 Task: Look for space in Montcada i Reixac, Spain from 2nd September, 2023 to 5th September, 2023 for 1 adult in price range Rs.5000 to Rs.10000. Place can be private room with 1  bedroom having 1 bed and 1 bathroom. Property type can be house, flat, guest house, hotel. Amenities needed are: washing machine. Booking option can be shelf check-in. Required host language is English.
Action: Mouse moved to (315, 383)
Screenshot: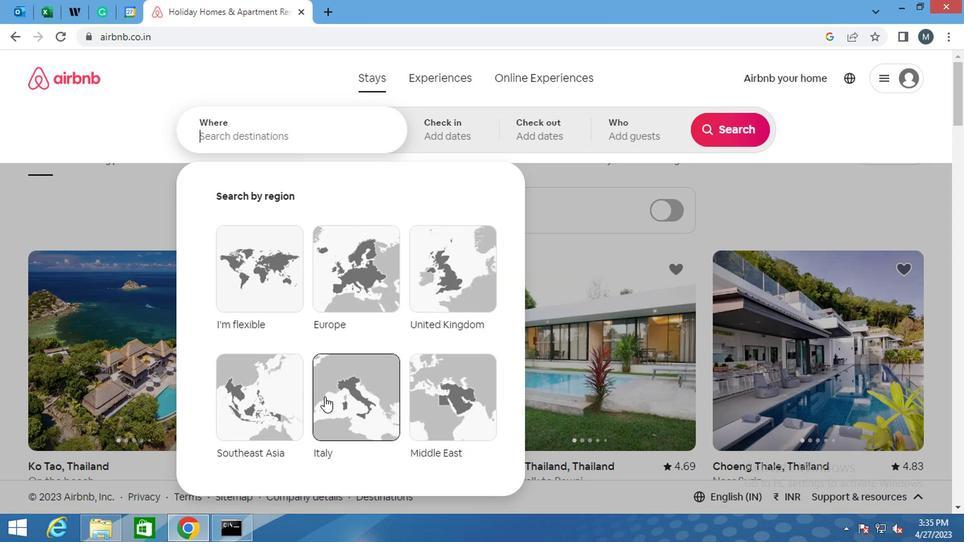 
Action: Key pressed <Key.shift>MONTCADA<Key.space><Key.shift>I<Key.space><Key.shift><Key.shift><Key.shift>REIXAC,<Key.space><Key.shift>SPAI
Screenshot: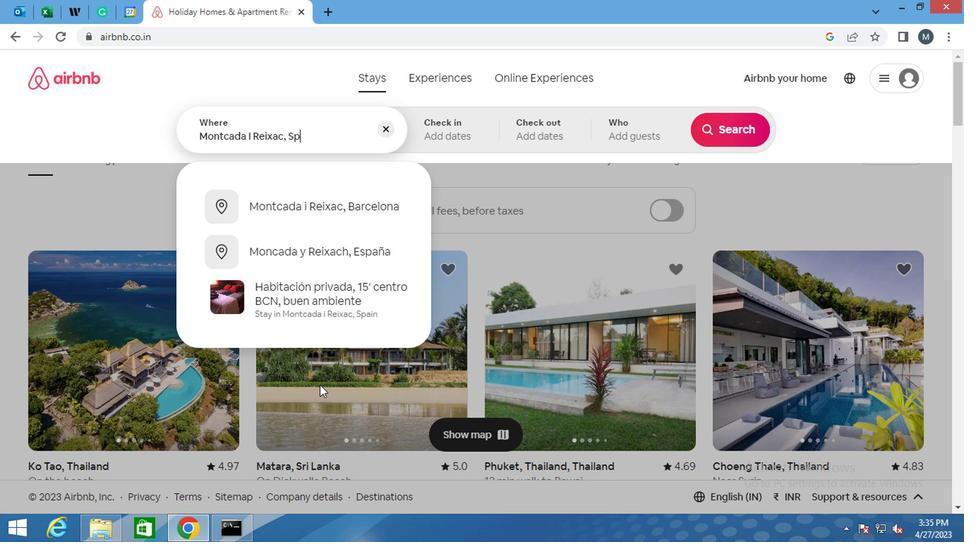 
Action: Mouse moved to (313, 218)
Screenshot: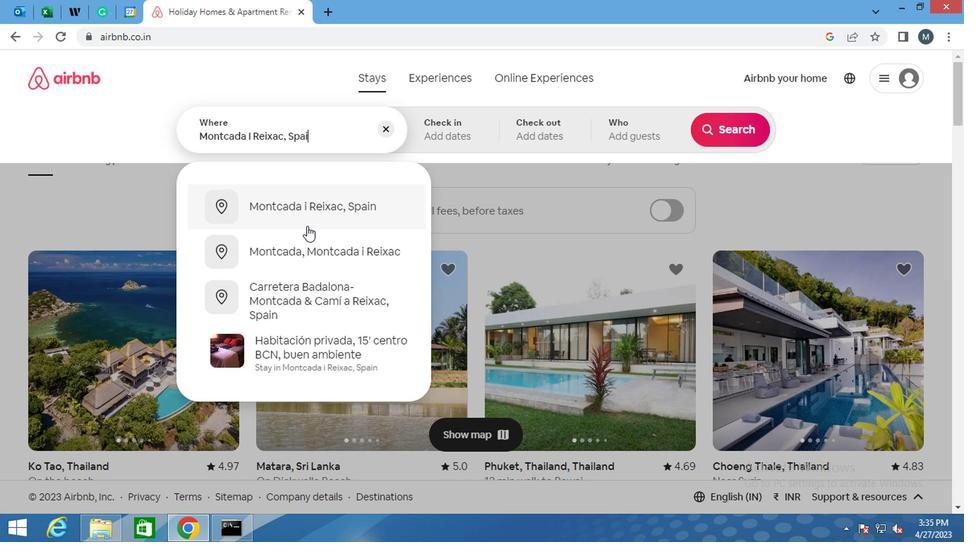 
Action: Mouse pressed left at (313, 218)
Screenshot: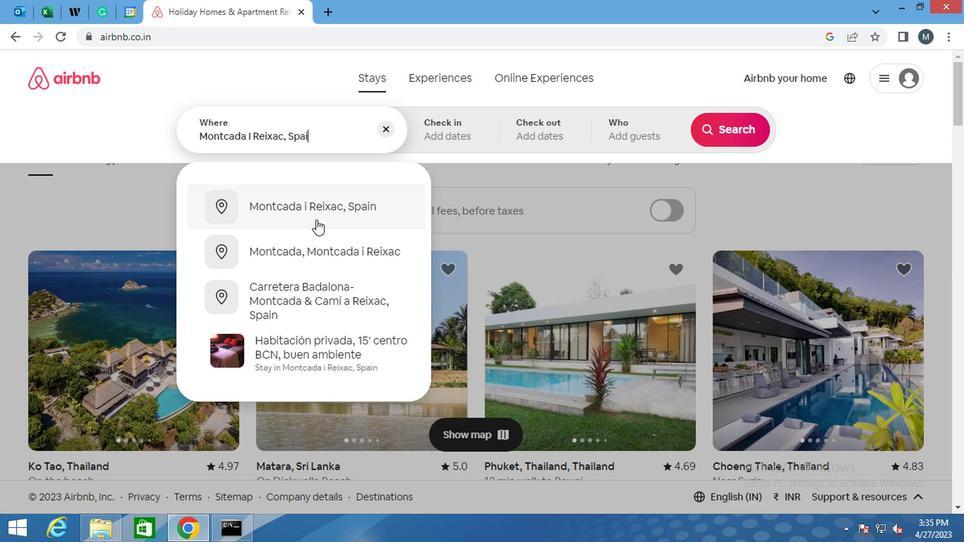 
Action: Mouse moved to (713, 241)
Screenshot: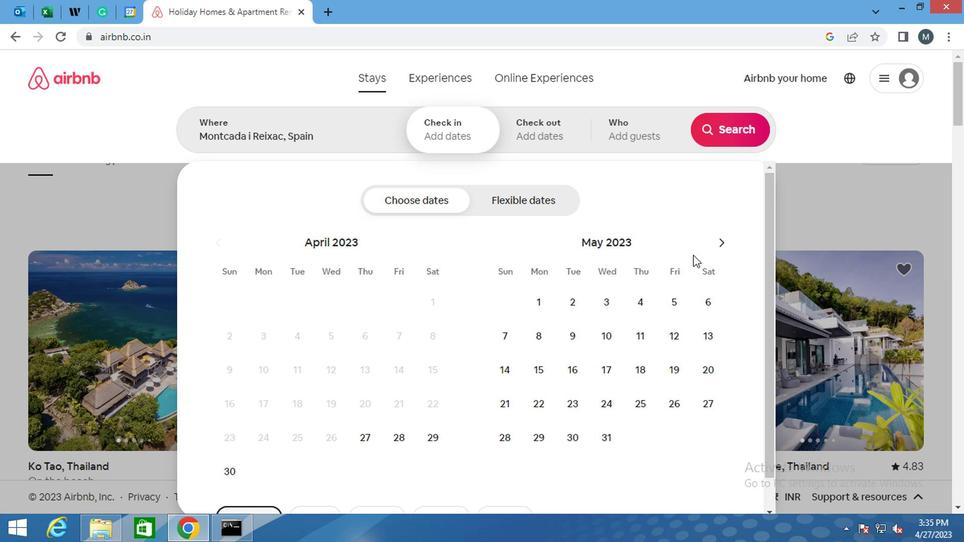 
Action: Mouse pressed left at (713, 241)
Screenshot: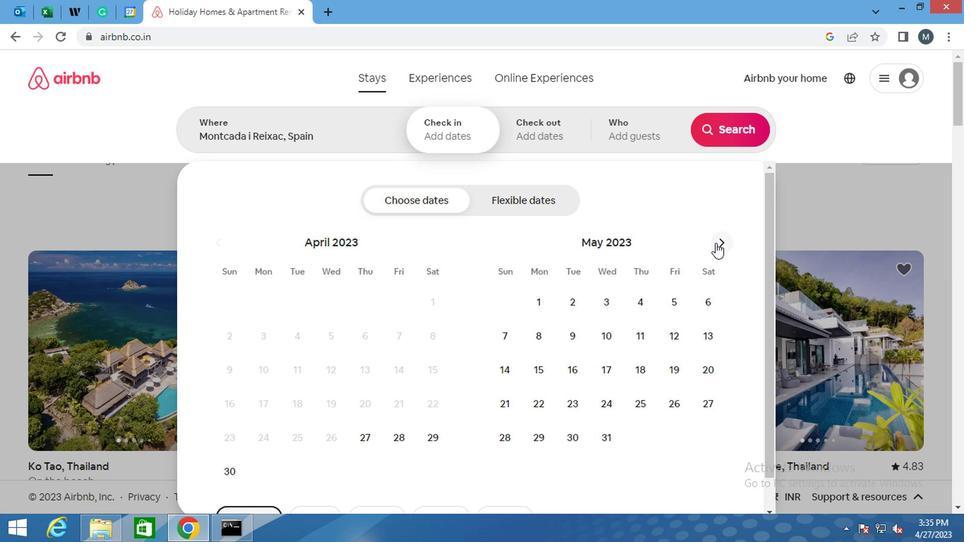 
Action: Mouse pressed left at (713, 241)
Screenshot: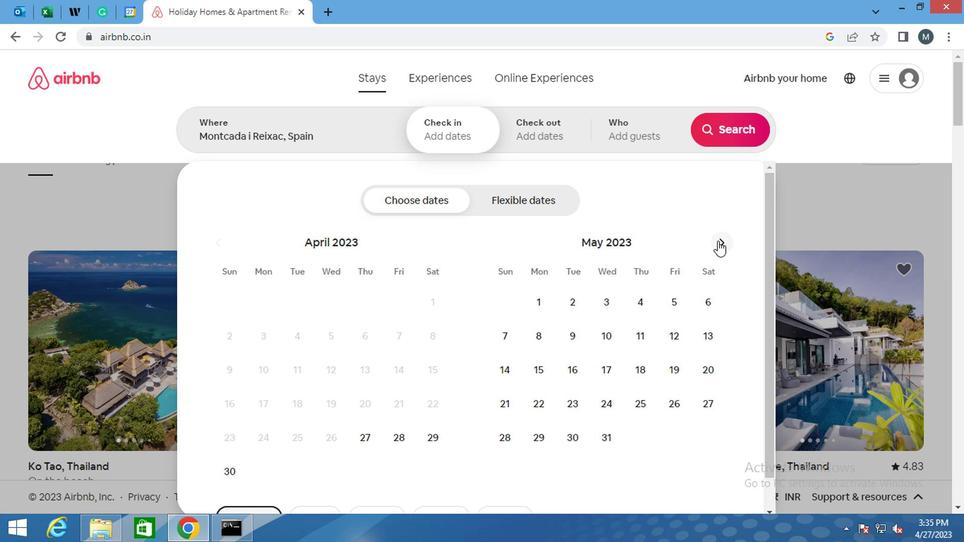 
Action: Mouse pressed left at (713, 241)
Screenshot: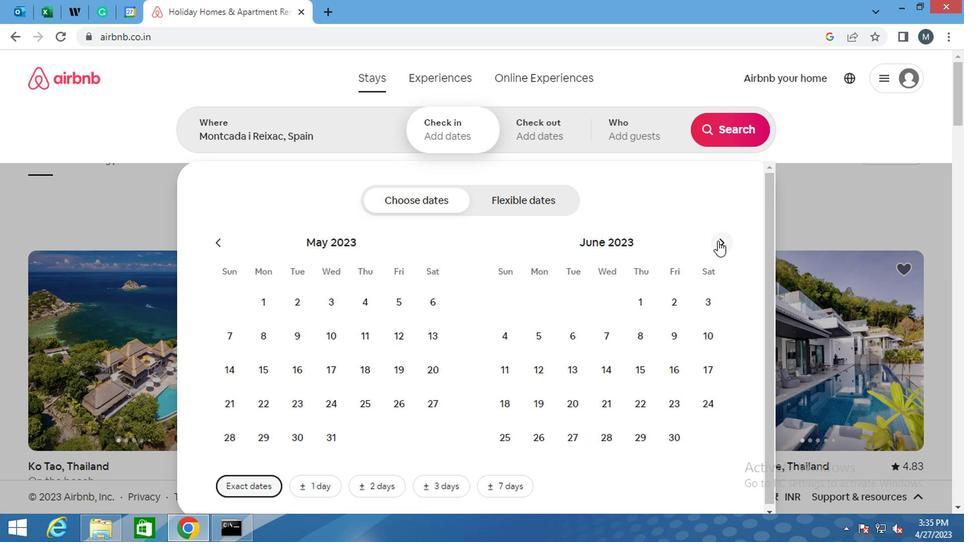 
Action: Mouse pressed left at (713, 241)
Screenshot: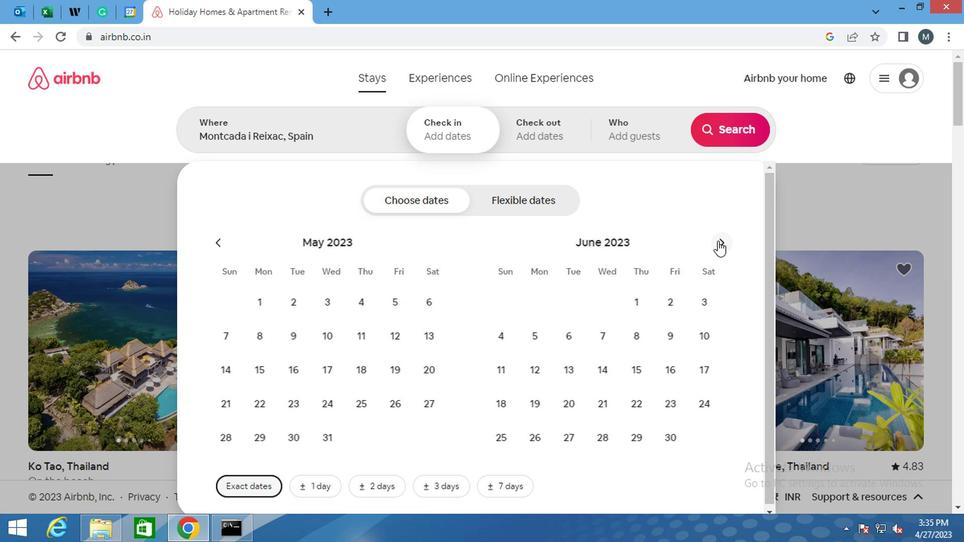 
Action: Mouse pressed left at (713, 241)
Screenshot: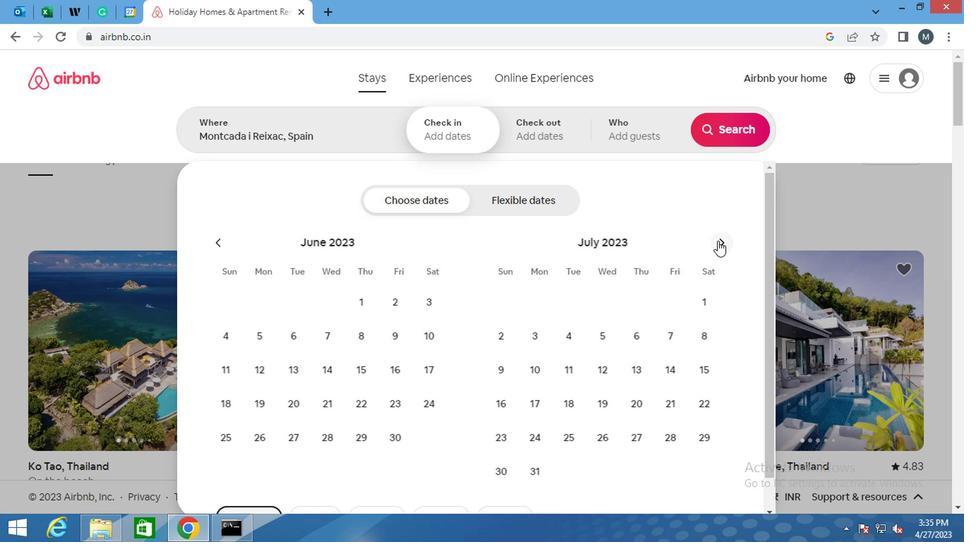 
Action: Mouse moved to (695, 299)
Screenshot: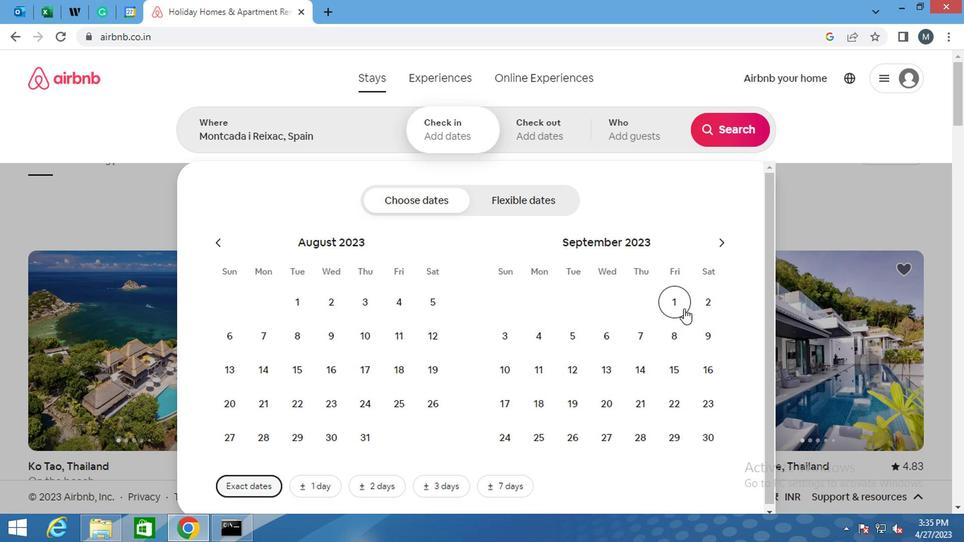 
Action: Mouse pressed left at (695, 299)
Screenshot: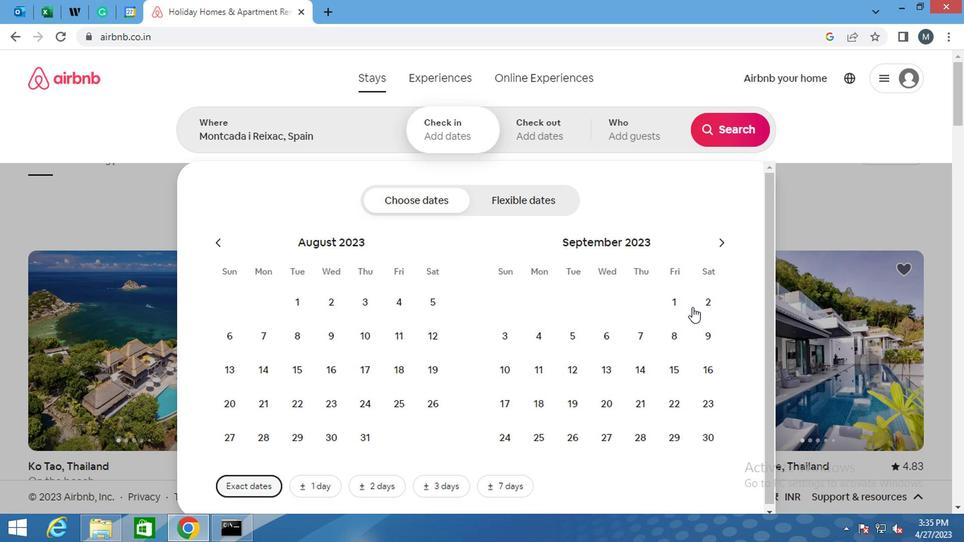 
Action: Mouse moved to (566, 334)
Screenshot: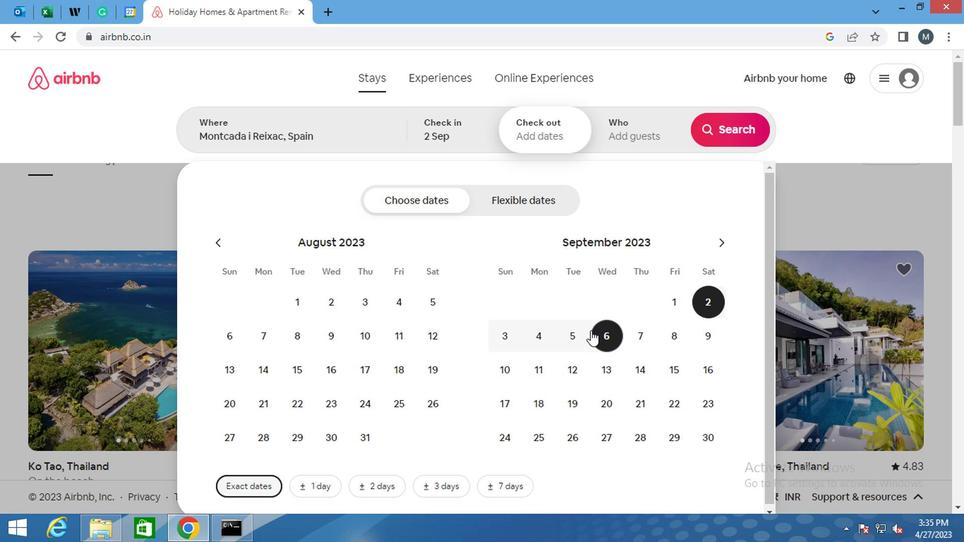 
Action: Mouse pressed left at (566, 334)
Screenshot: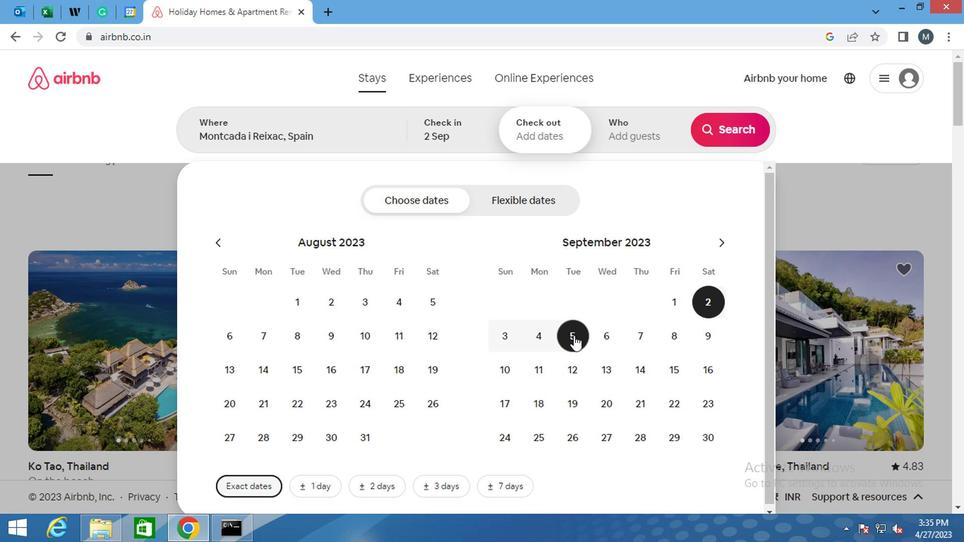 
Action: Mouse moved to (634, 137)
Screenshot: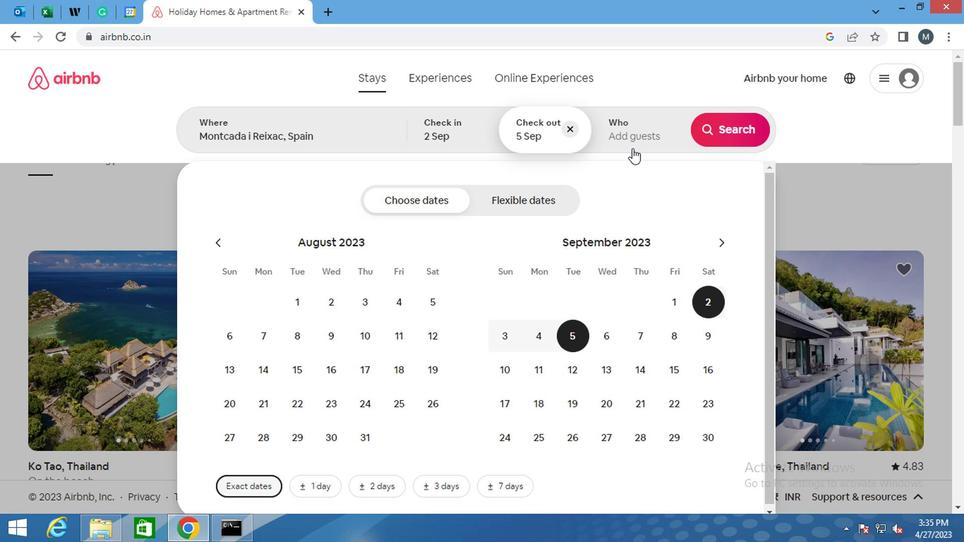 
Action: Mouse pressed left at (634, 137)
Screenshot: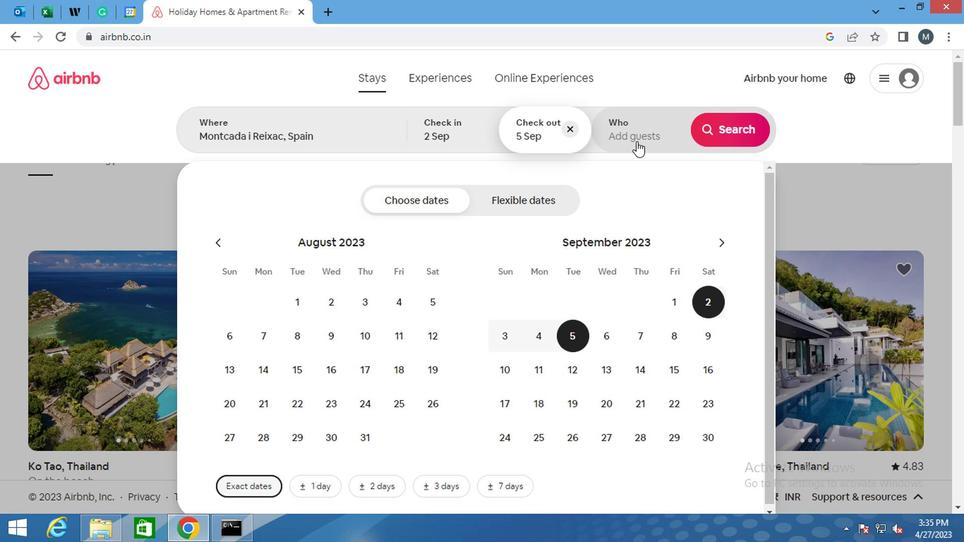 
Action: Mouse moved to (728, 208)
Screenshot: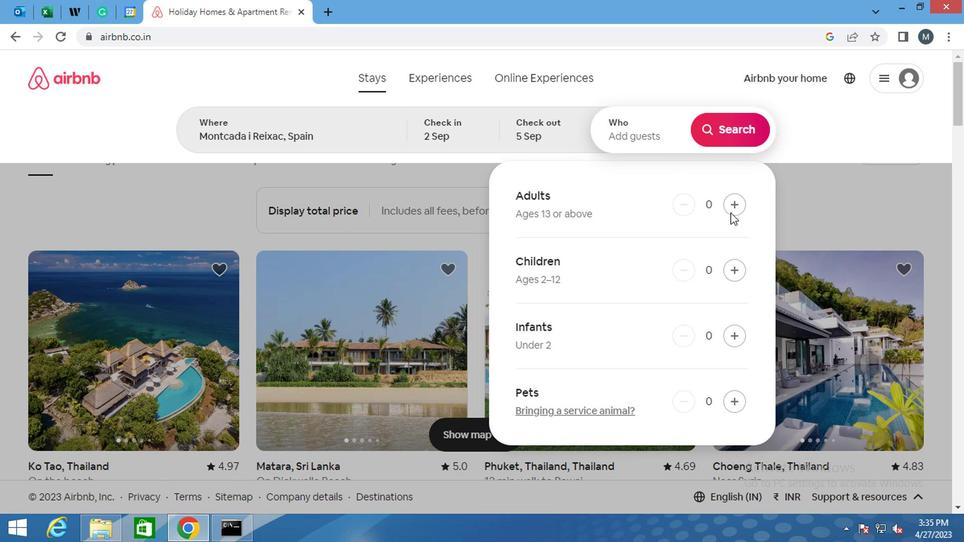 
Action: Mouse pressed left at (728, 208)
Screenshot: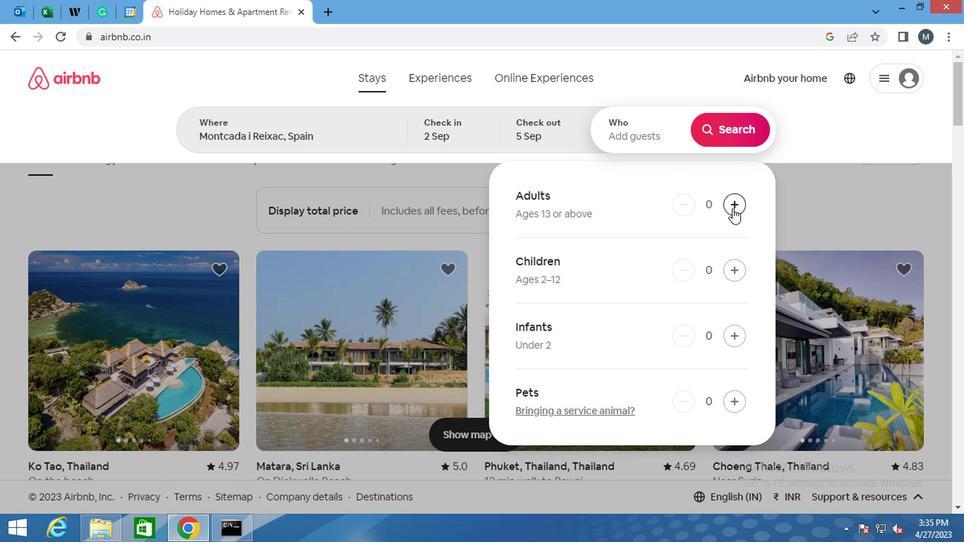 
Action: Mouse moved to (724, 128)
Screenshot: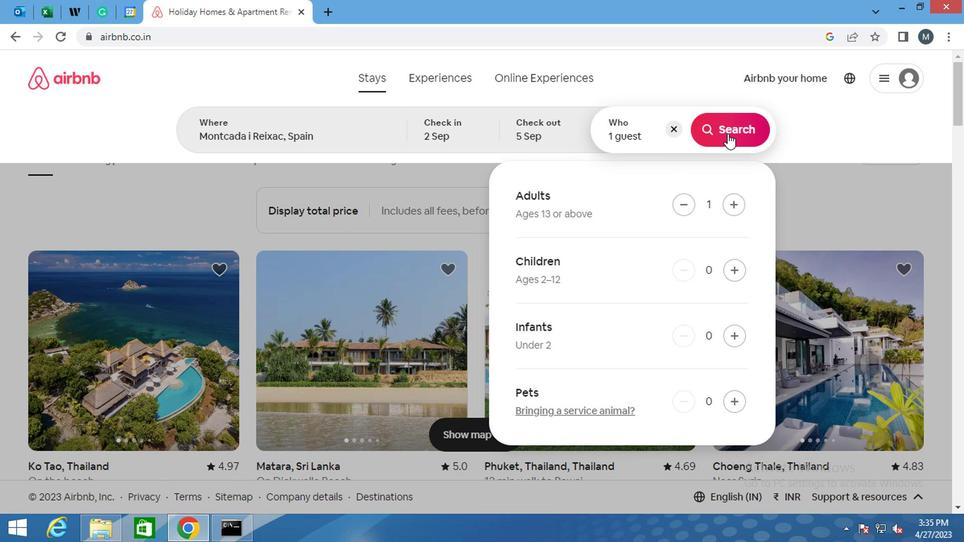 
Action: Mouse pressed left at (724, 128)
Screenshot: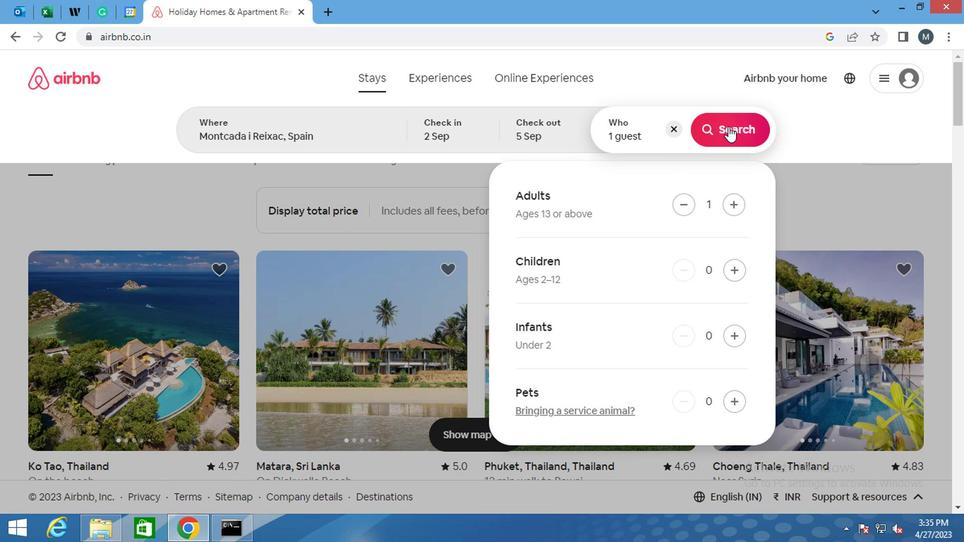 
Action: Mouse moved to (908, 127)
Screenshot: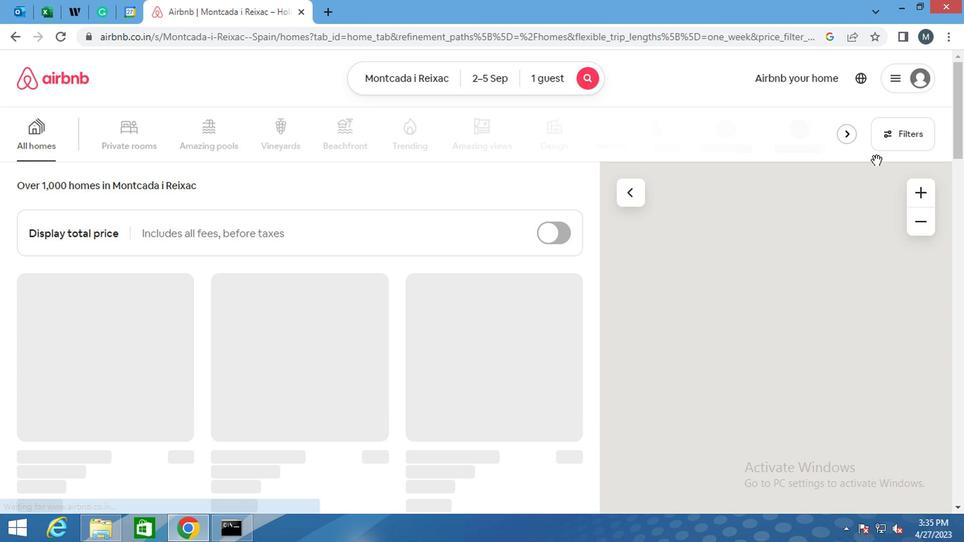 
Action: Mouse pressed left at (908, 127)
Screenshot: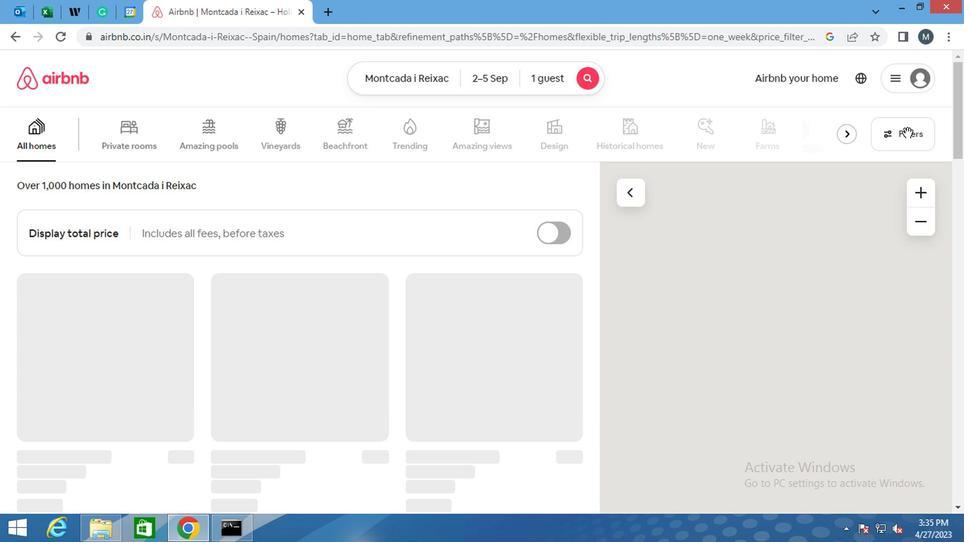 
Action: Mouse moved to (335, 316)
Screenshot: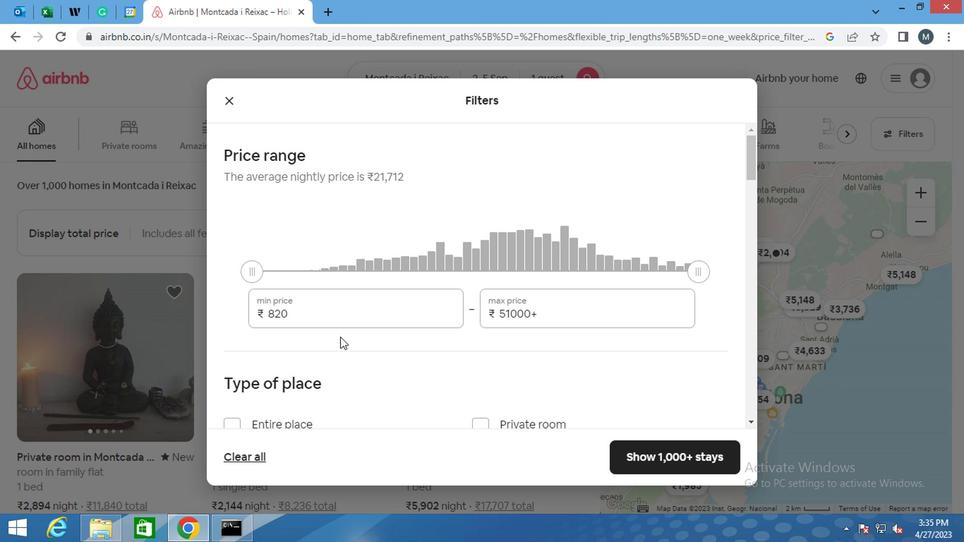 
Action: Mouse pressed left at (335, 316)
Screenshot: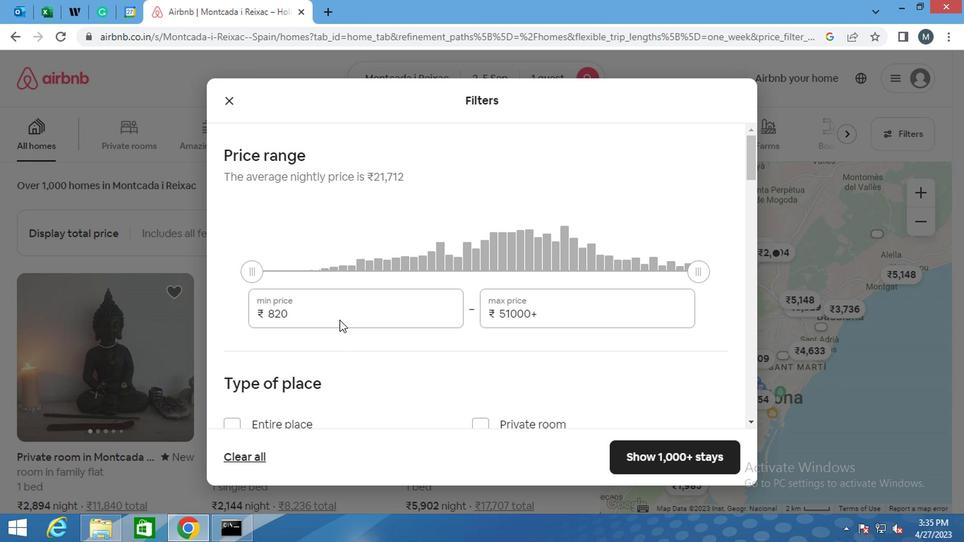 
Action: Mouse moved to (256, 315)
Screenshot: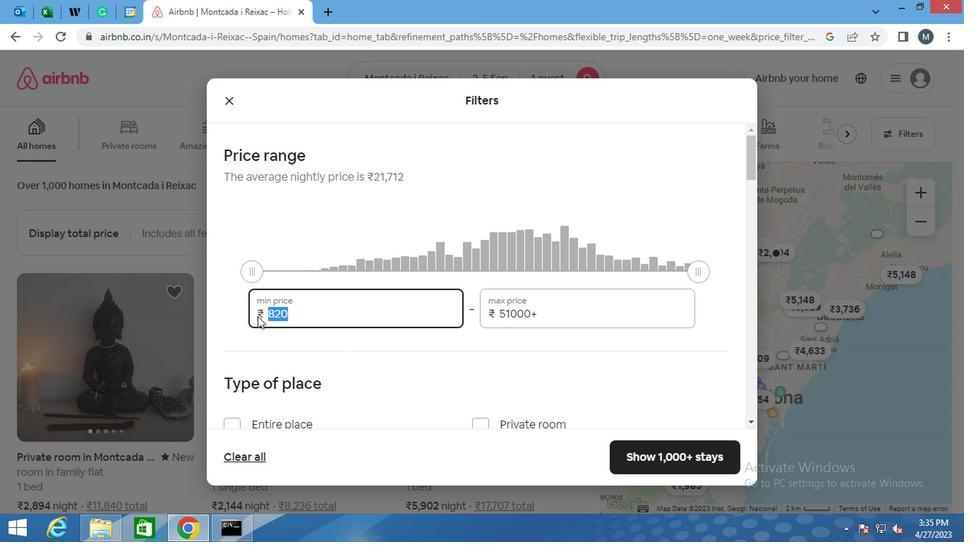 
Action: Key pressed 5000
Screenshot: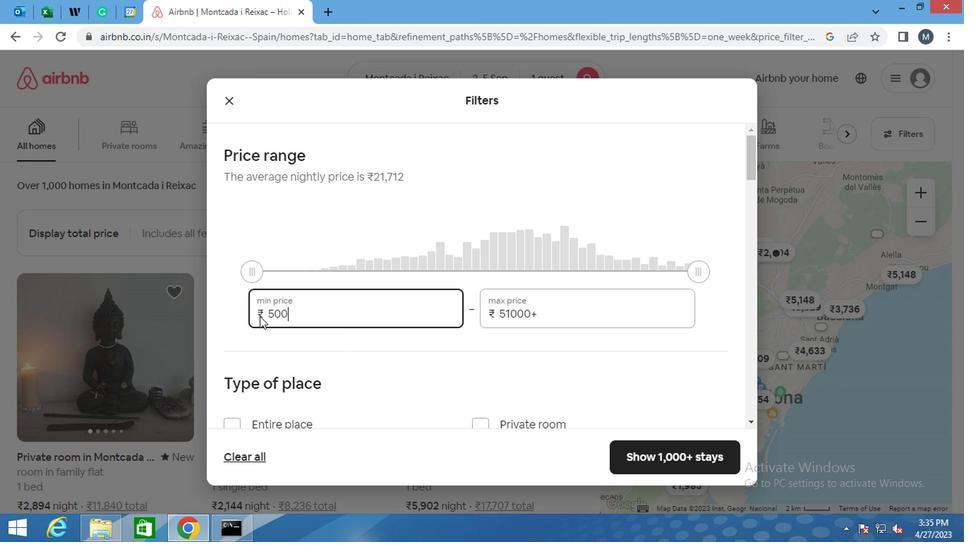 
Action: Mouse moved to (541, 312)
Screenshot: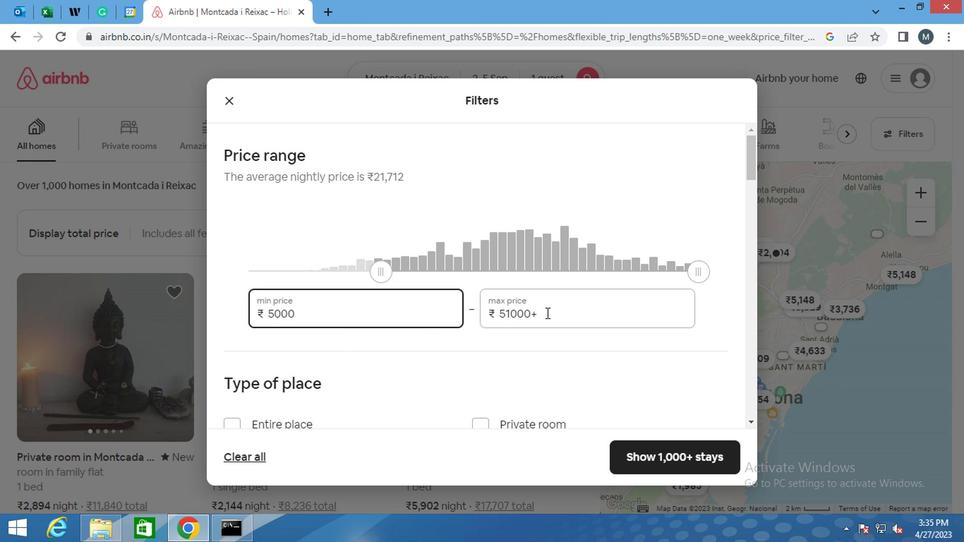 
Action: Mouse pressed left at (541, 312)
Screenshot: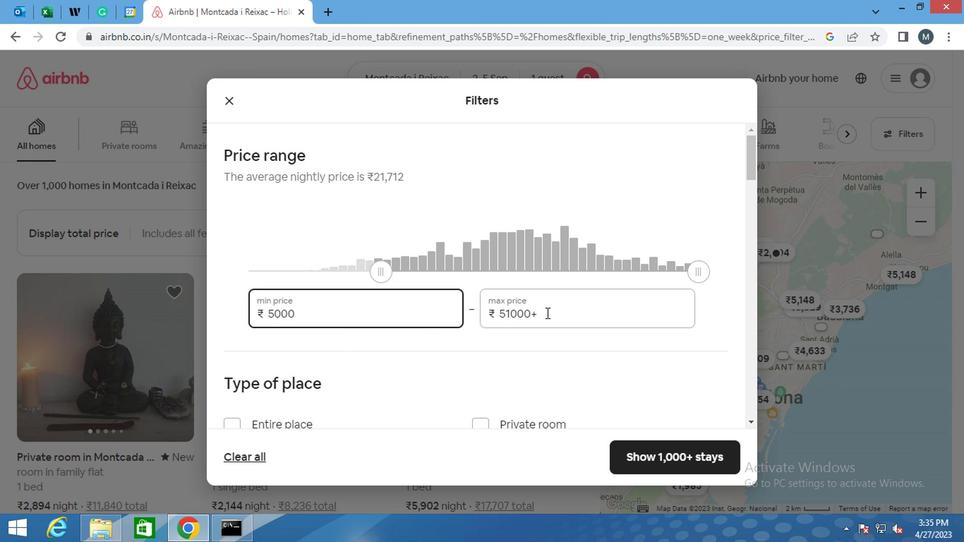 
Action: Mouse moved to (480, 312)
Screenshot: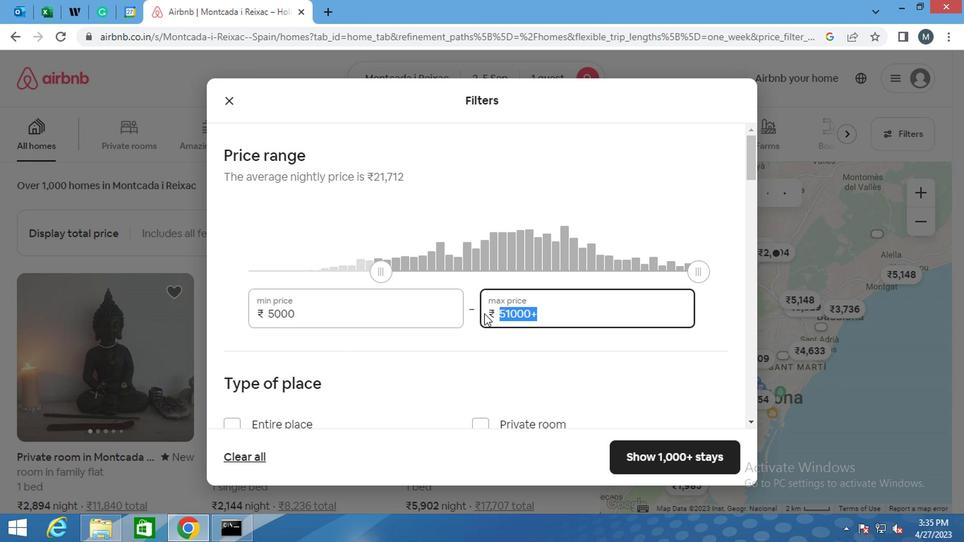 
Action: Key pressed 10000
Screenshot: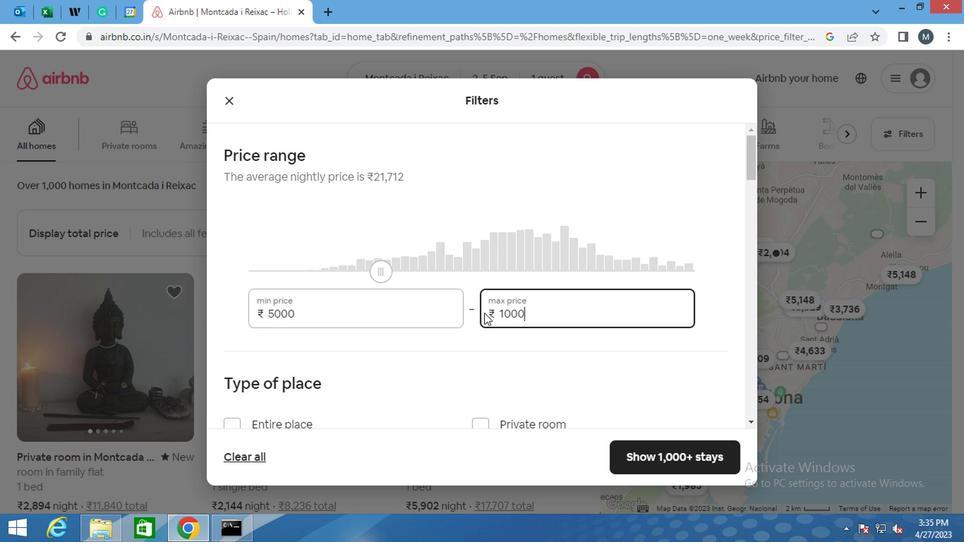 
Action: Mouse moved to (401, 310)
Screenshot: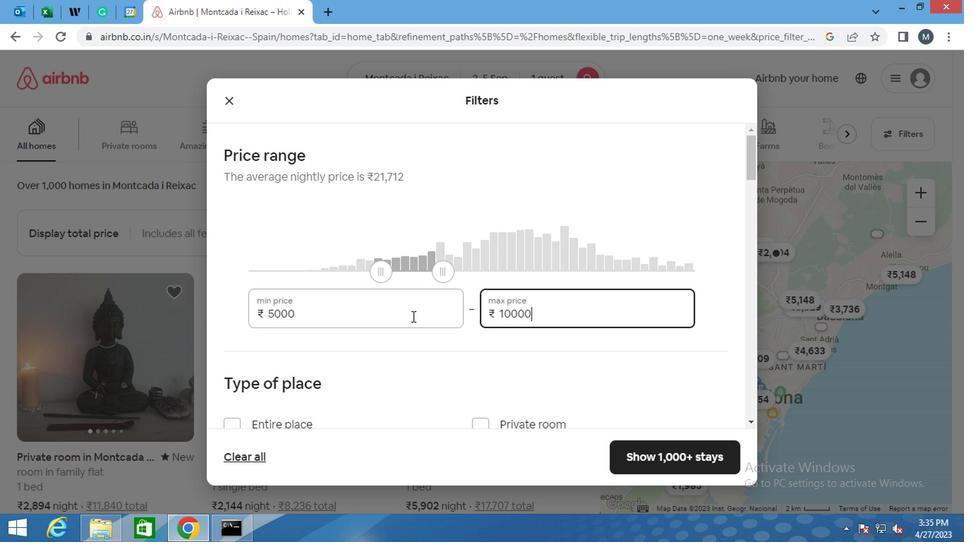 
Action: Mouse scrolled (401, 309) with delta (0, 0)
Screenshot: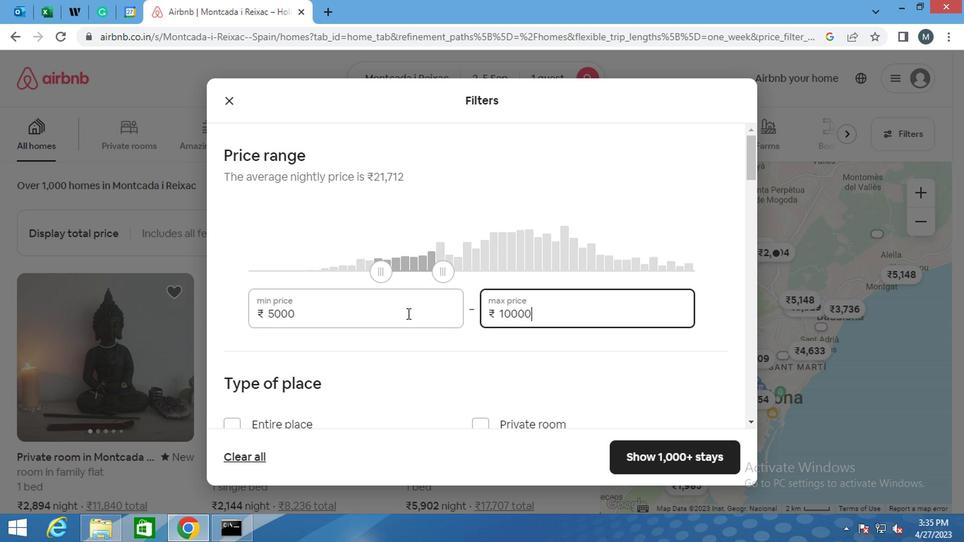 
Action: Mouse moved to (401, 309)
Screenshot: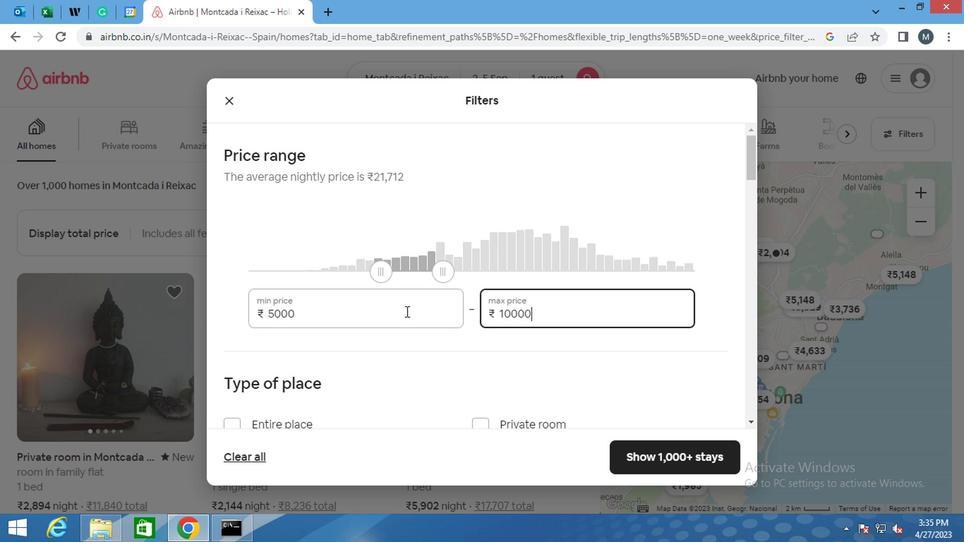 
Action: Mouse scrolled (401, 308) with delta (0, -1)
Screenshot: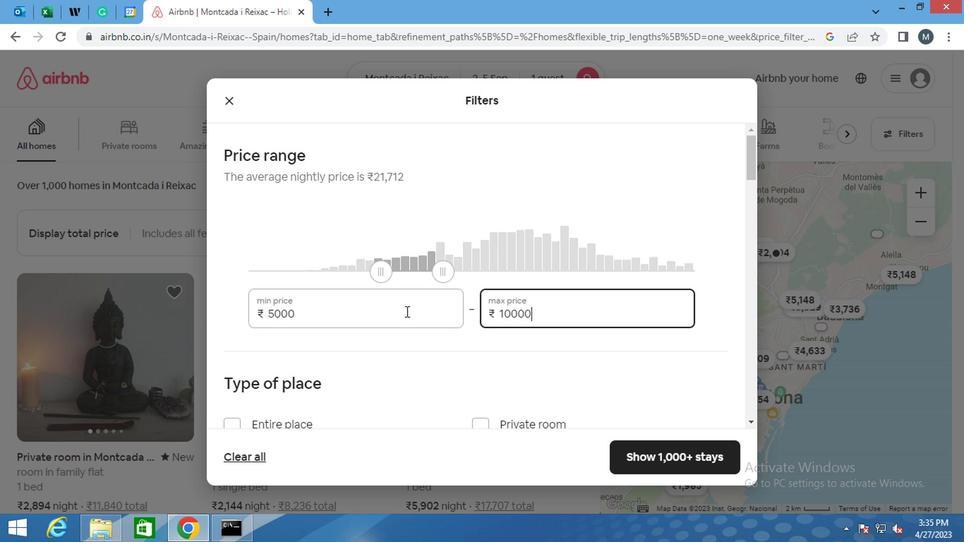 
Action: Mouse moved to (485, 284)
Screenshot: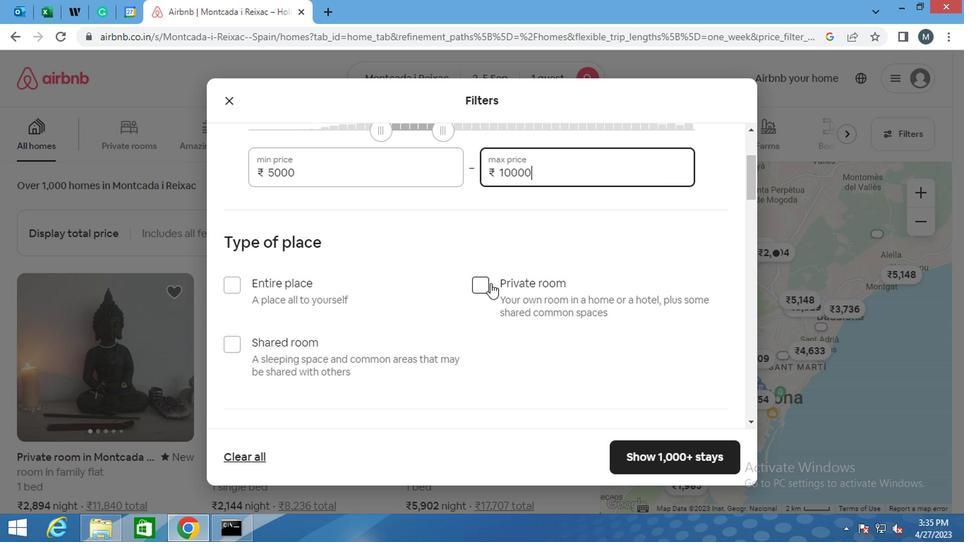 
Action: Mouse pressed left at (485, 284)
Screenshot: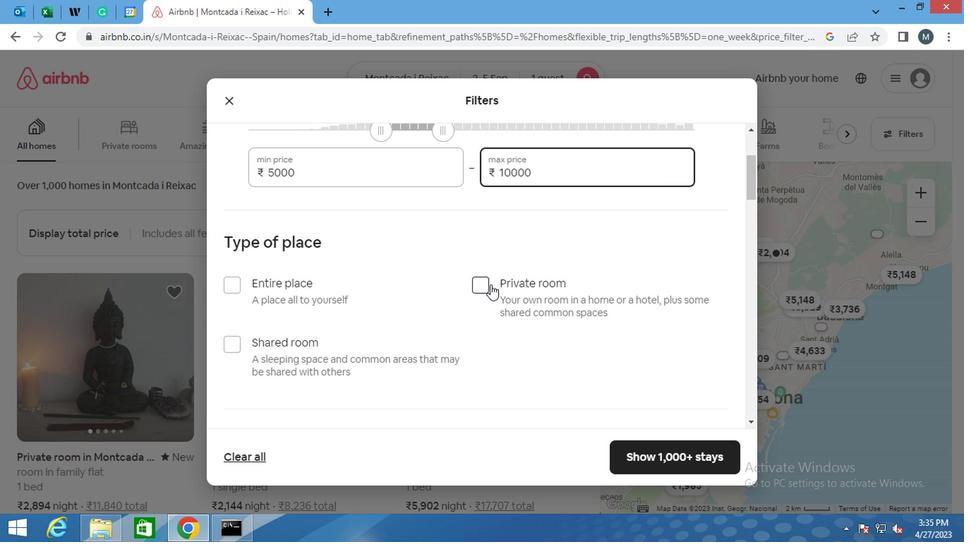 
Action: Mouse moved to (440, 271)
Screenshot: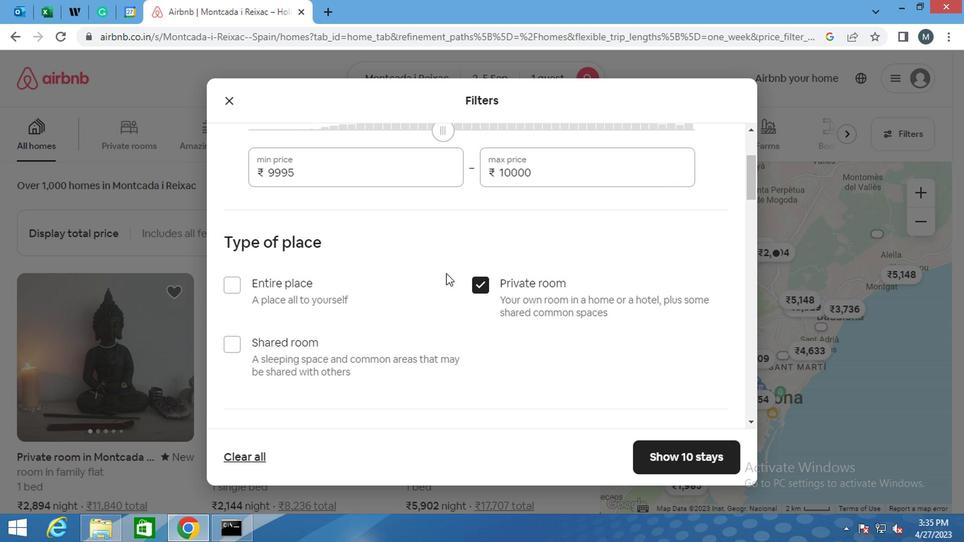 
Action: Mouse scrolled (440, 270) with delta (0, 0)
Screenshot: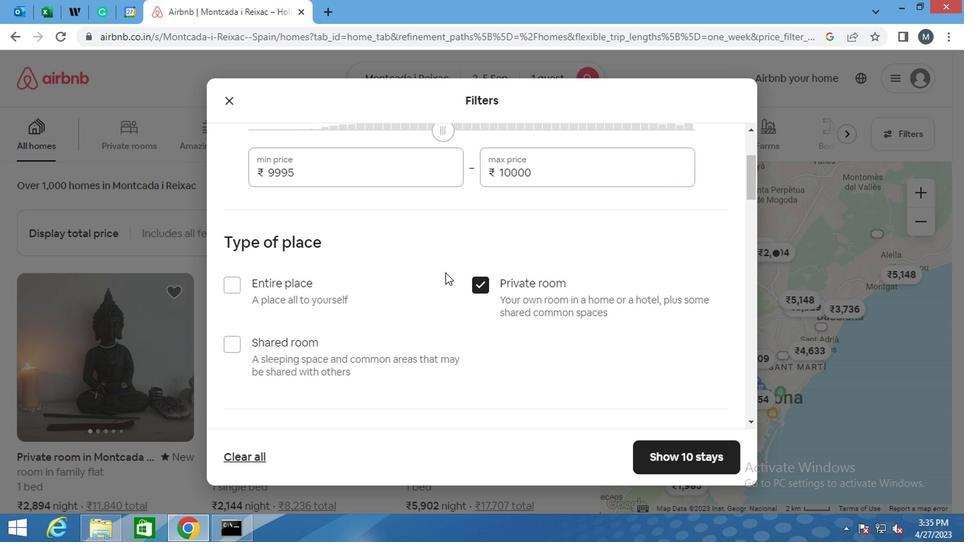 
Action: Mouse moved to (427, 276)
Screenshot: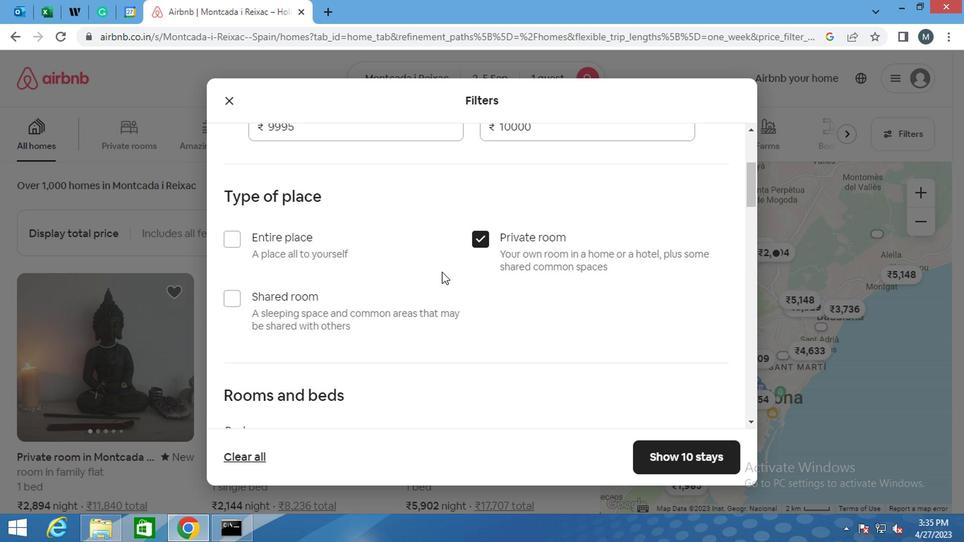
Action: Mouse scrolled (427, 275) with delta (0, 0)
Screenshot: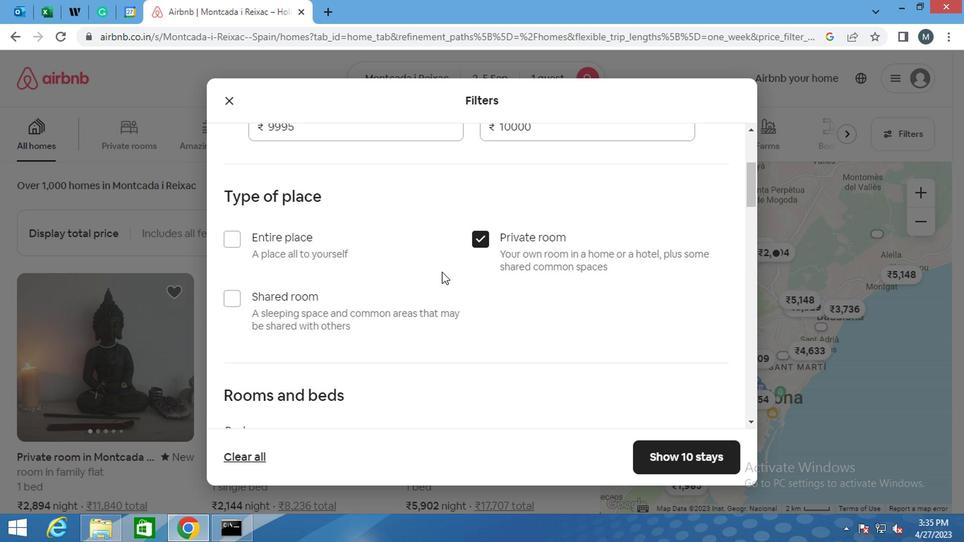 
Action: Mouse moved to (422, 277)
Screenshot: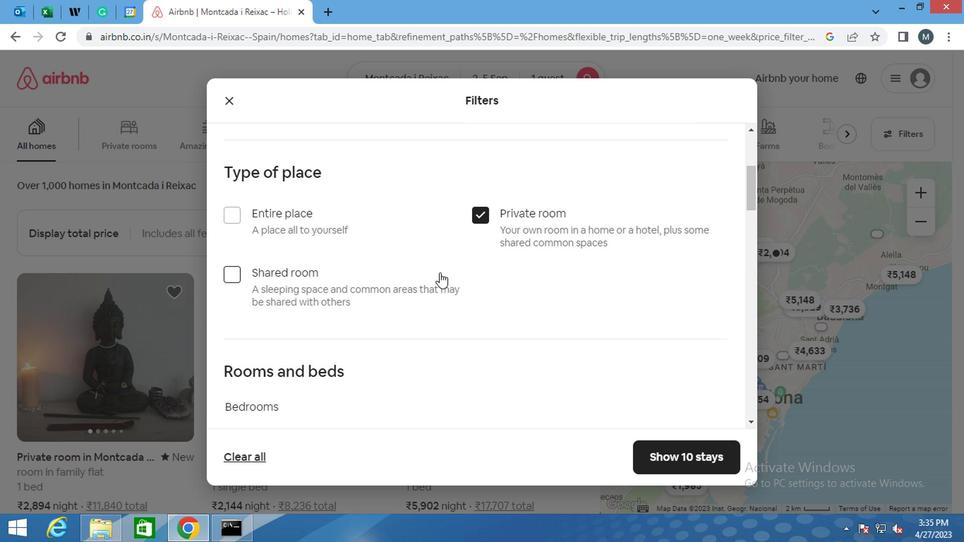 
Action: Mouse scrolled (422, 276) with delta (0, -1)
Screenshot: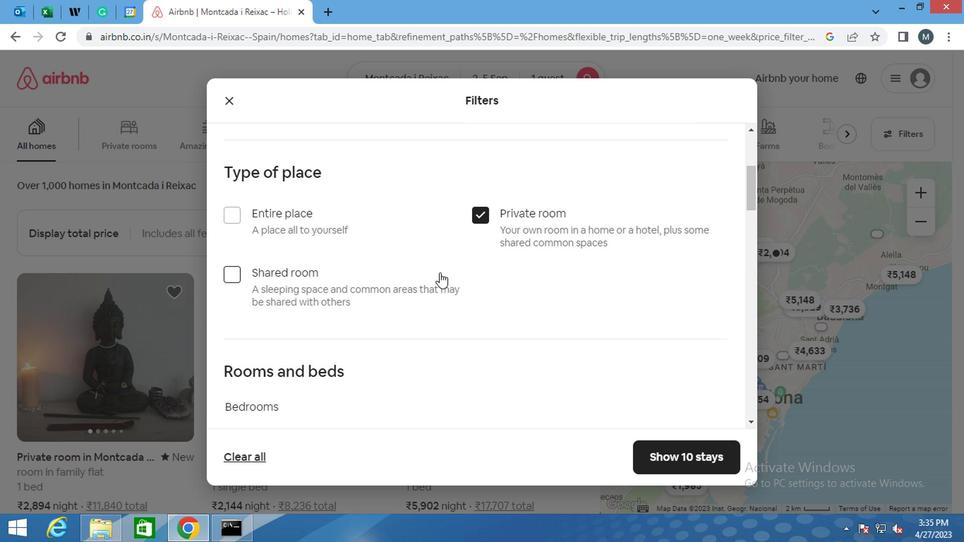 
Action: Mouse moved to (298, 312)
Screenshot: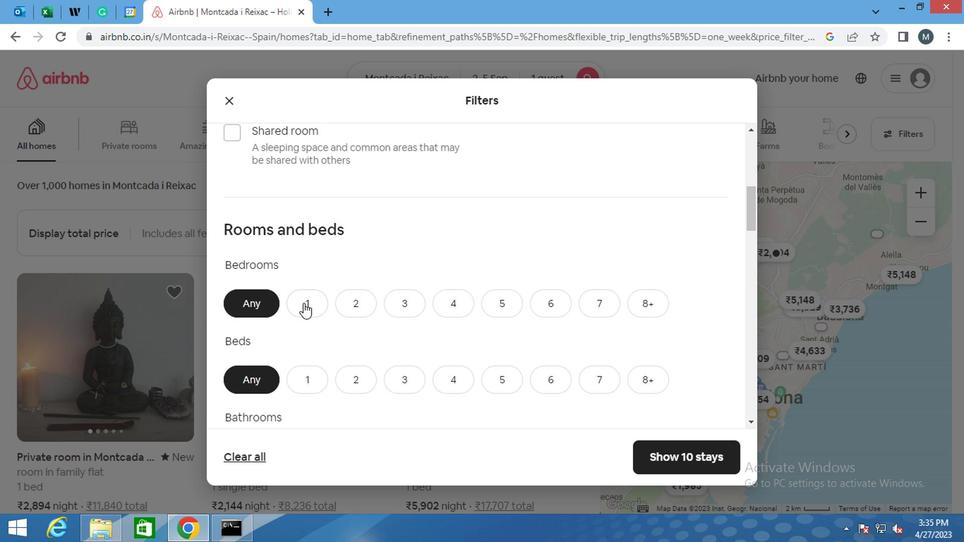 
Action: Mouse pressed left at (298, 312)
Screenshot: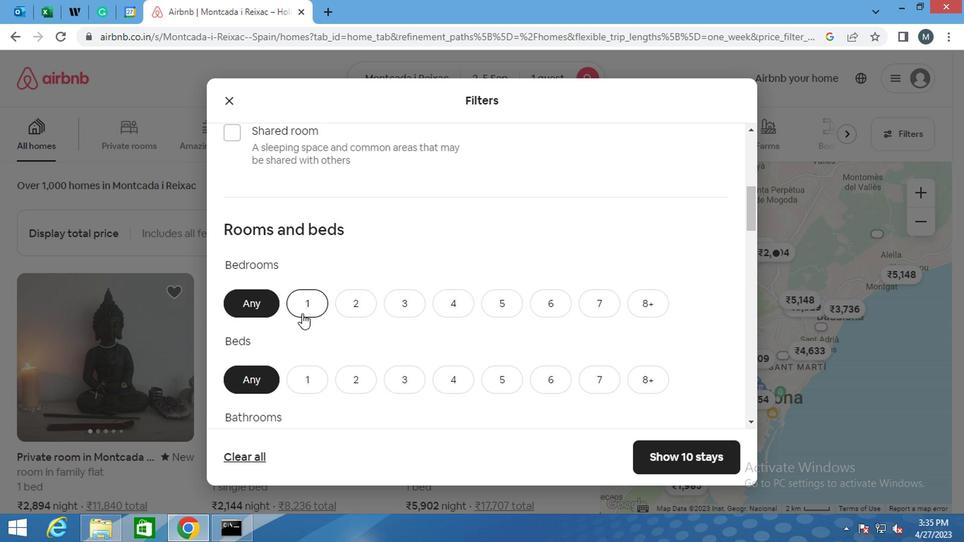 
Action: Mouse moved to (313, 375)
Screenshot: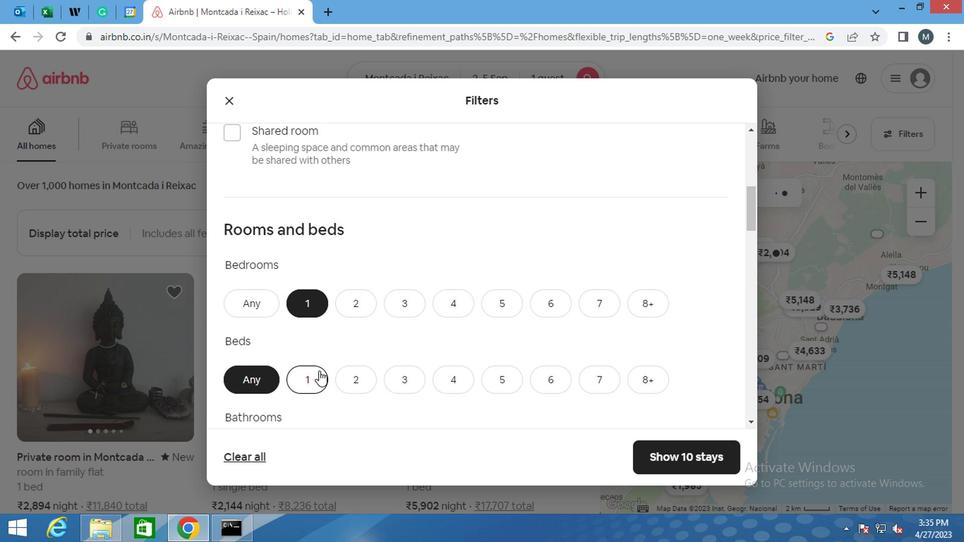 
Action: Mouse pressed left at (313, 375)
Screenshot: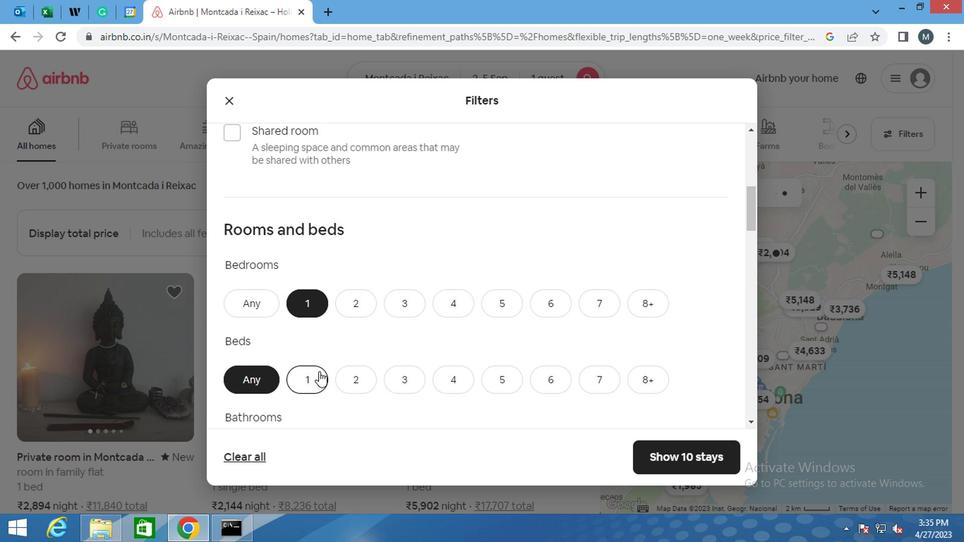 
Action: Mouse moved to (313, 360)
Screenshot: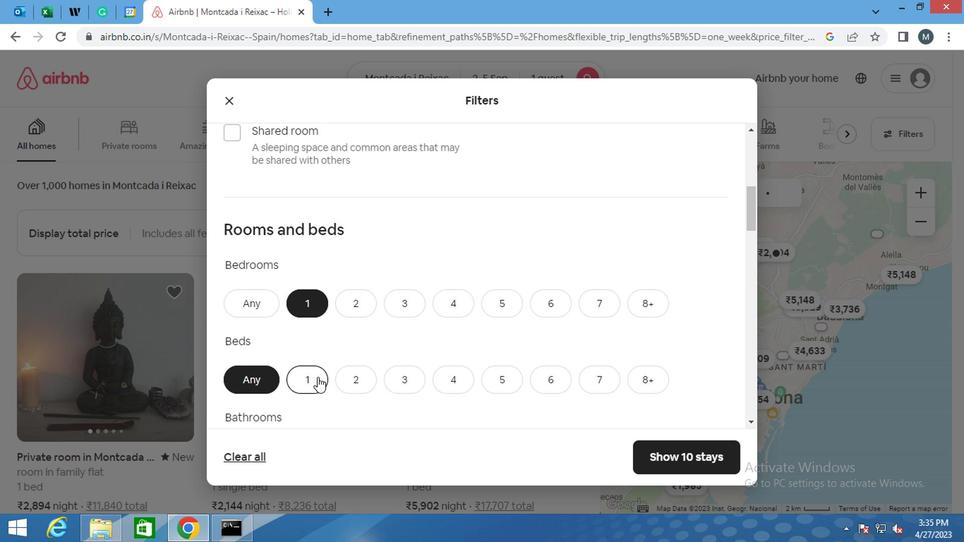 
Action: Mouse scrolled (313, 359) with delta (0, -1)
Screenshot: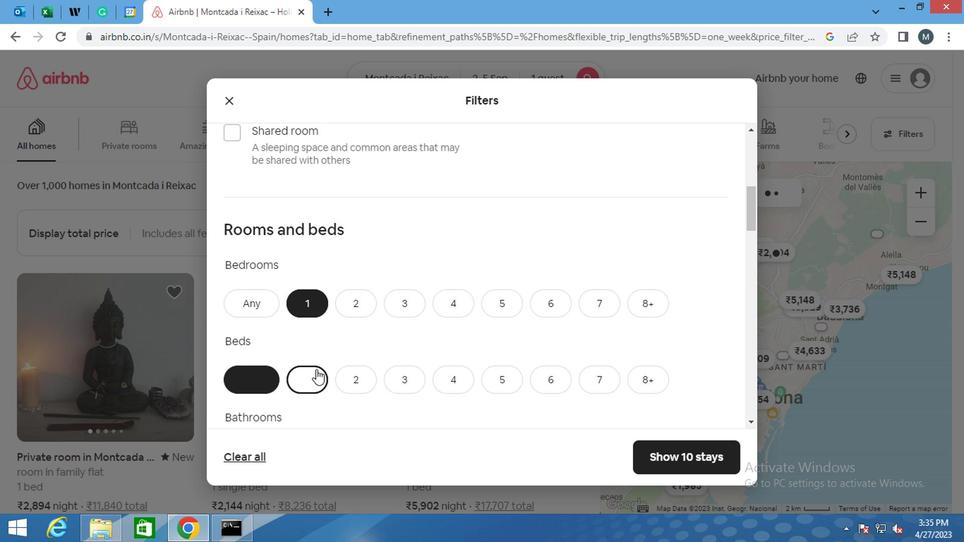 
Action: Mouse scrolled (313, 359) with delta (0, -1)
Screenshot: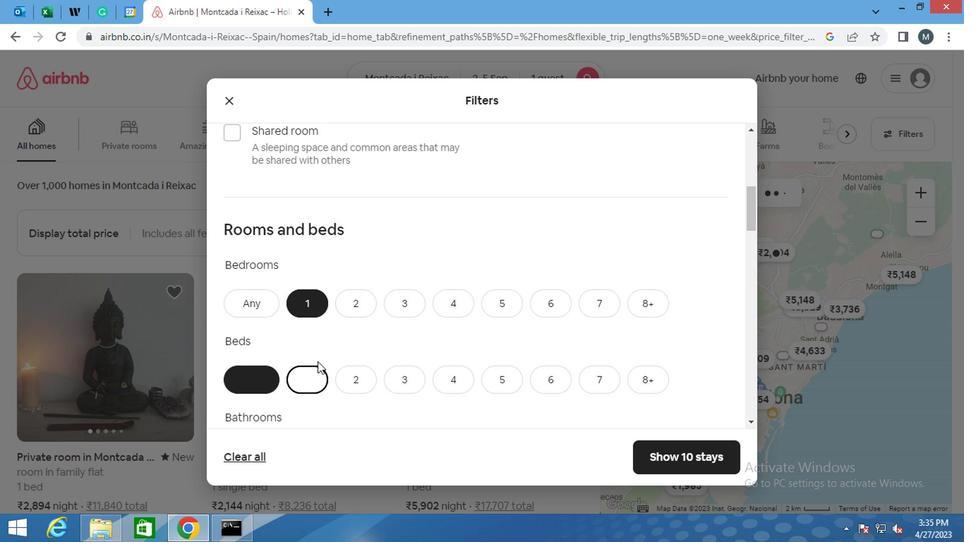 
Action: Mouse moved to (299, 319)
Screenshot: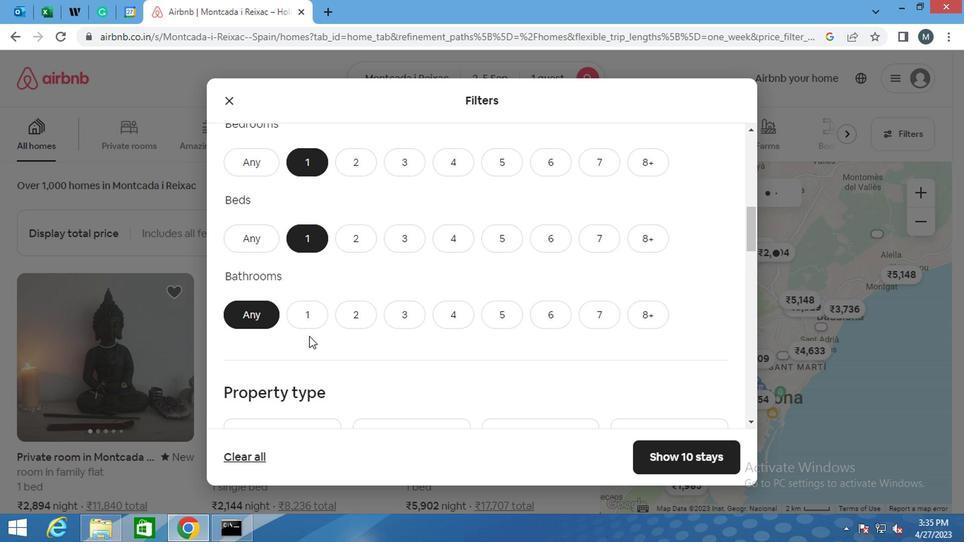 
Action: Mouse pressed left at (299, 319)
Screenshot: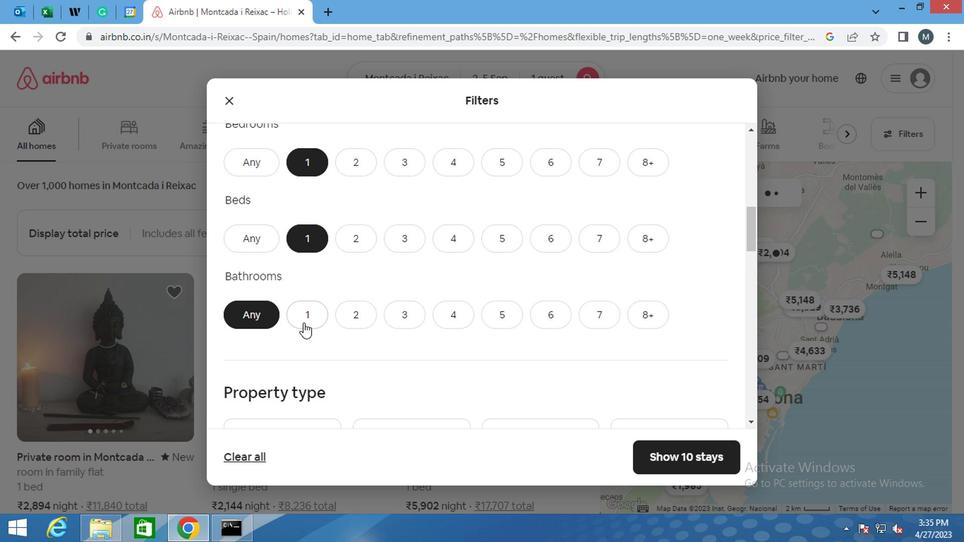 
Action: Mouse moved to (300, 306)
Screenshot: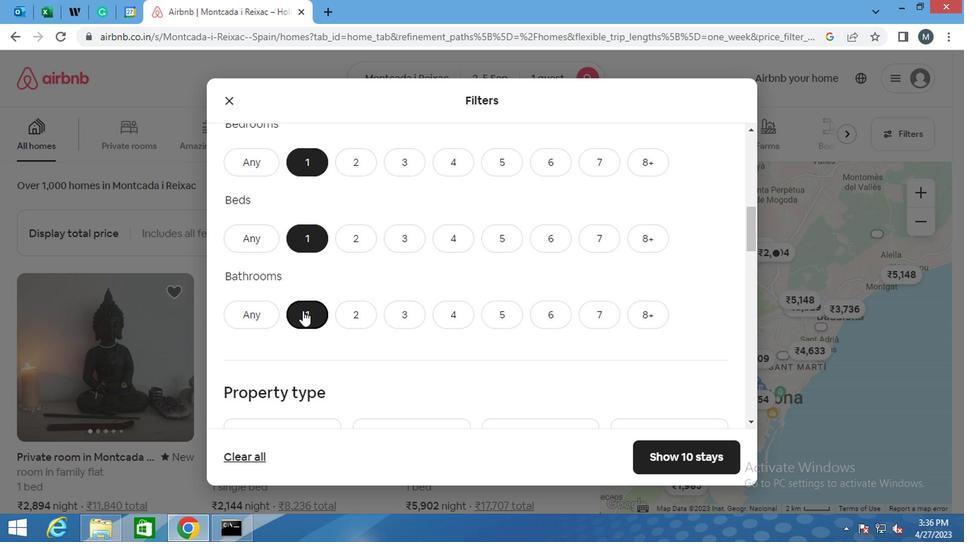 
Action: Mouse scrolled (300, 306) with delta (0, 0)
Screenshot: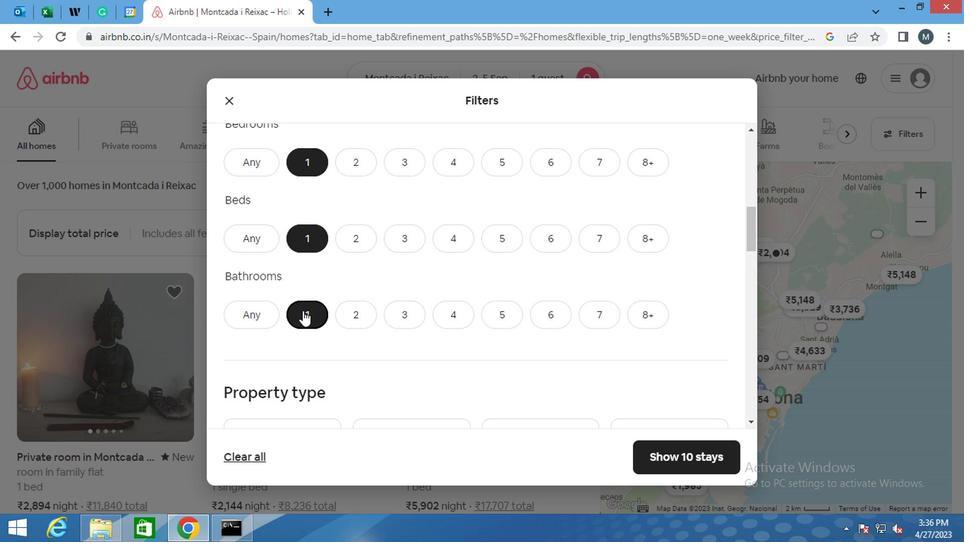 
Action: Mouse moved to (277, 353)
Screenshot: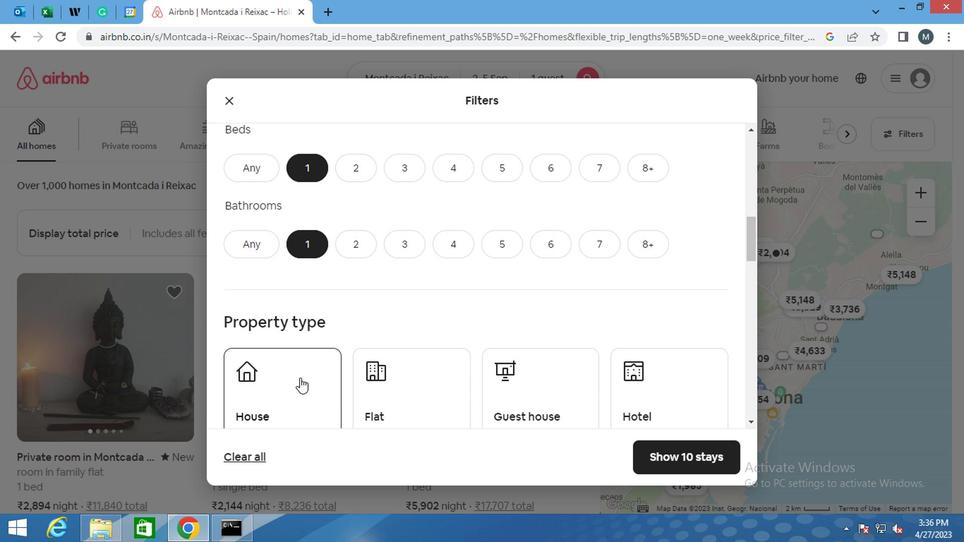 
Action: Mouse scrolled (277, 352) with delta (0, -1)
Screenshot: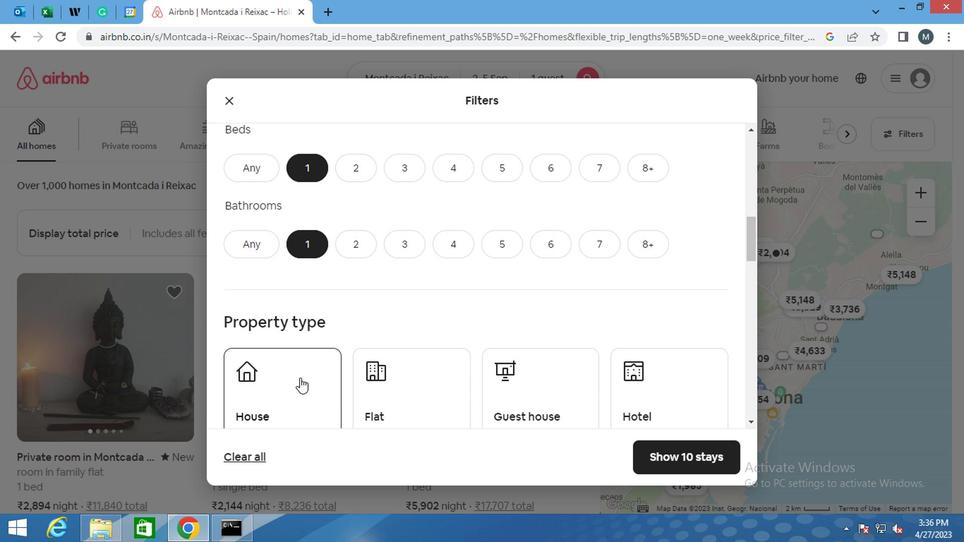 
Action: Mouse scrolled (277, 352) with delta (0, -1)
Screenshot: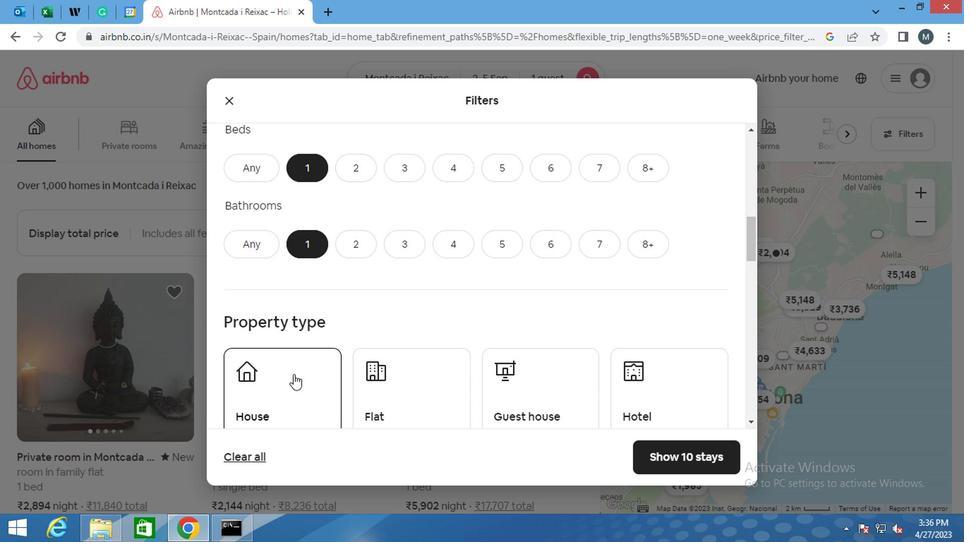 
Action: Mouse moved to (269, 288)
Screenshot: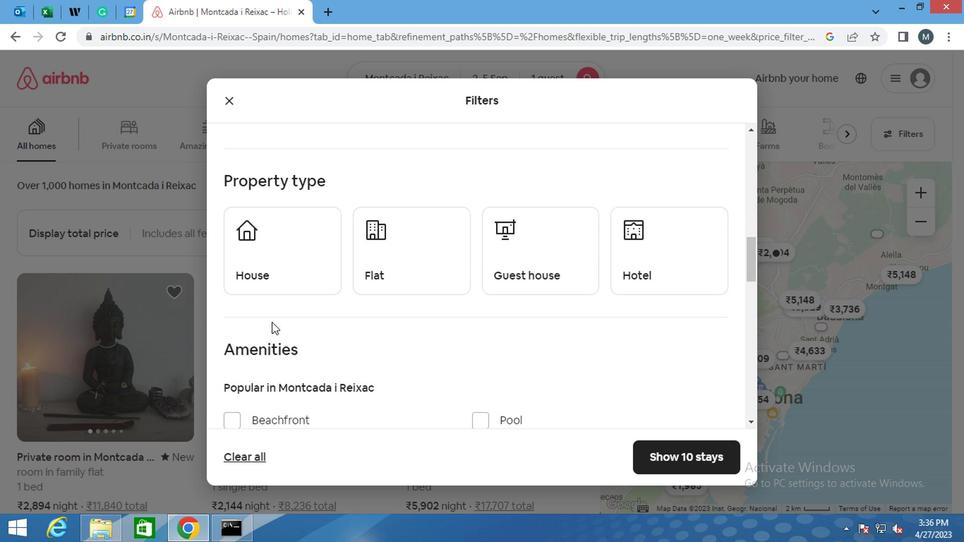 
Action: Mouse pressed left at (269, 288)
Screenshot: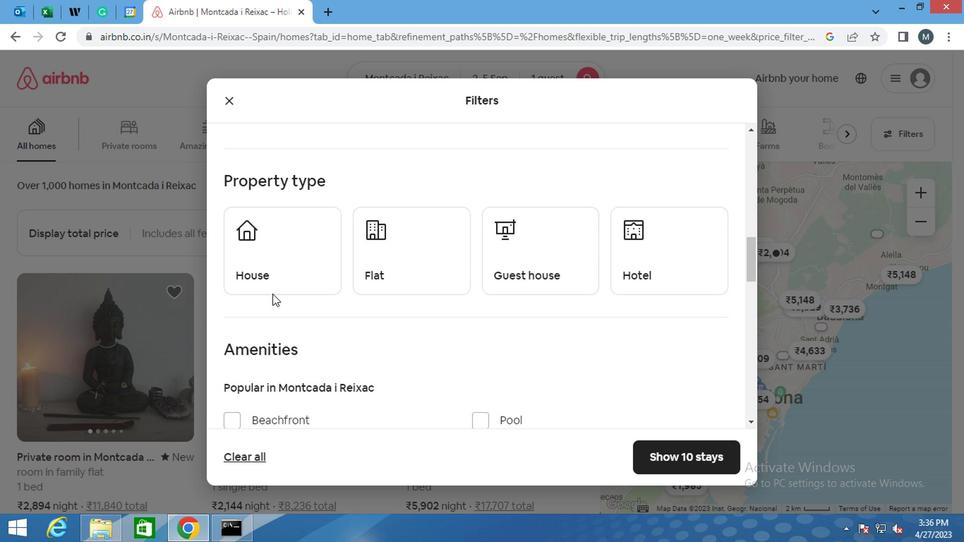 
Action: Mouse moved to (428, 267)
Screenshot: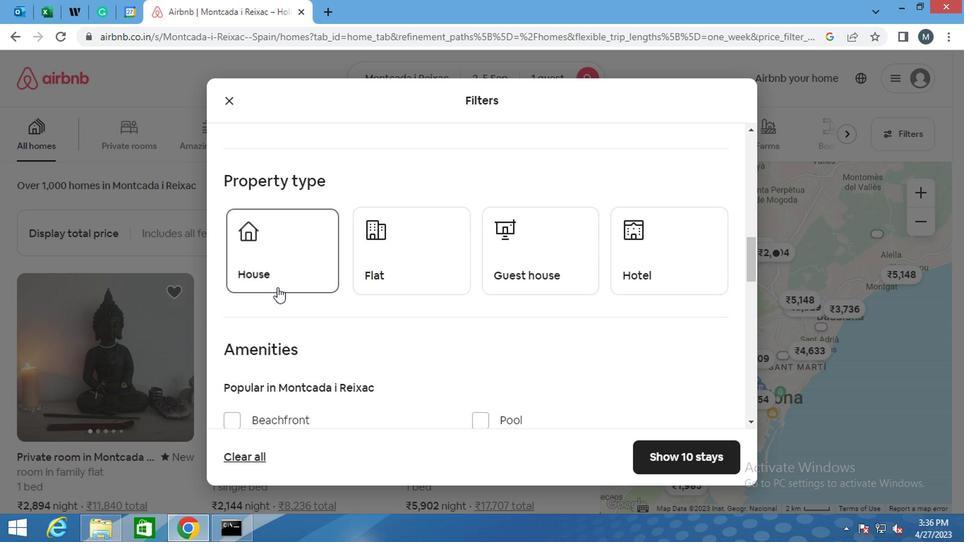 
Action: Mouse pressed left at (428, 267)
Screenshot: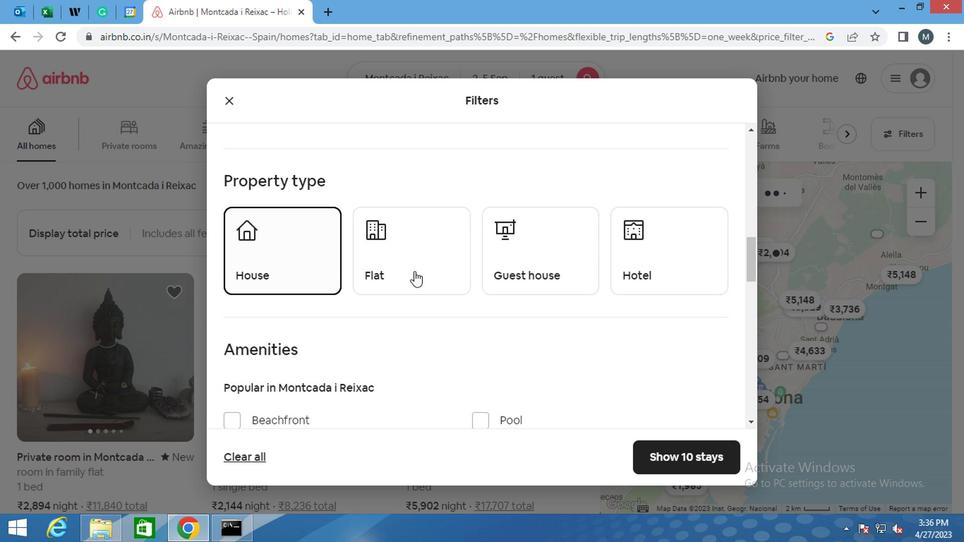 
Action: Mouse moved to (517, 265)
Screenshot: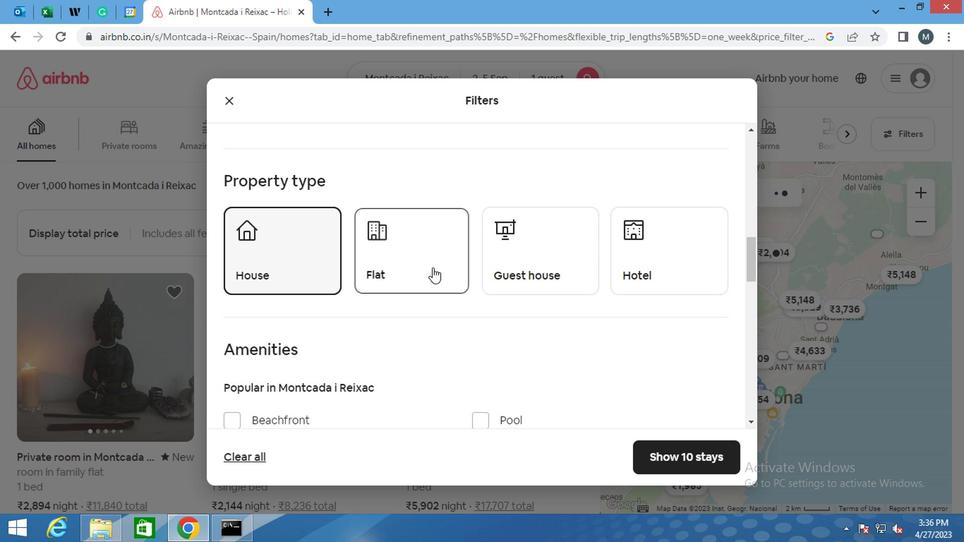 
Action: Mouse pressed left at (517, 265)
Screenshot: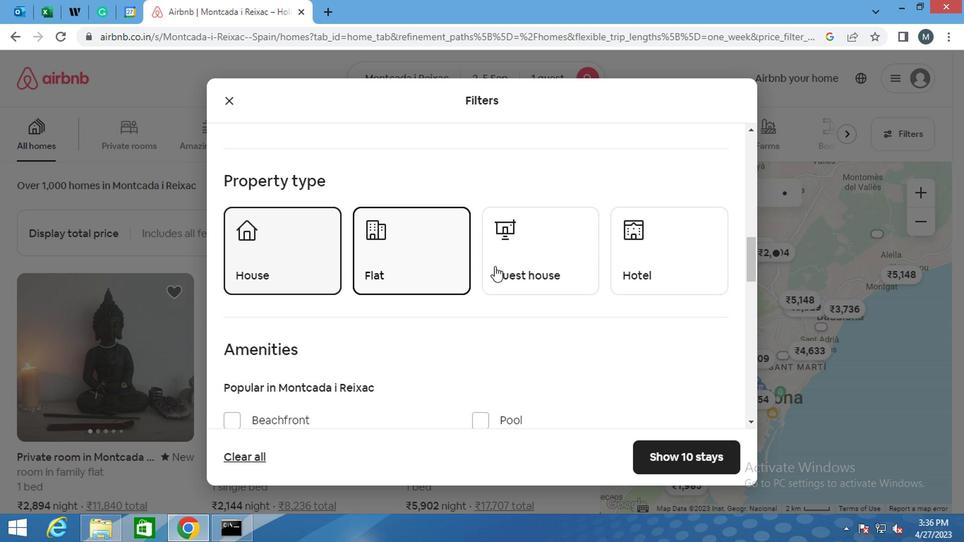 
Action: Mouse moved to (658, 262)
Screenshot: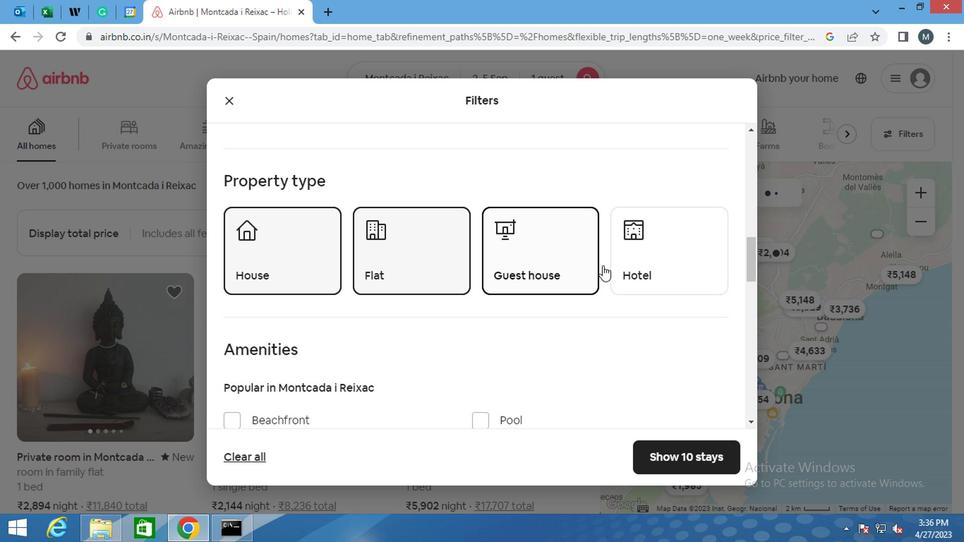 
Action: Mouse pressed left at (658, 262)
Screenshot: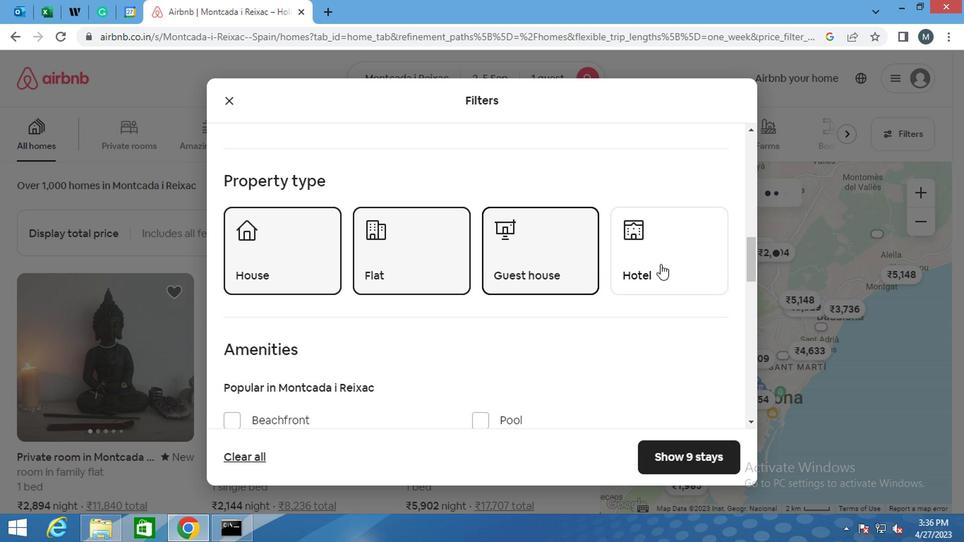 
Action: Mouse moved to (382, 283)
Screenshot: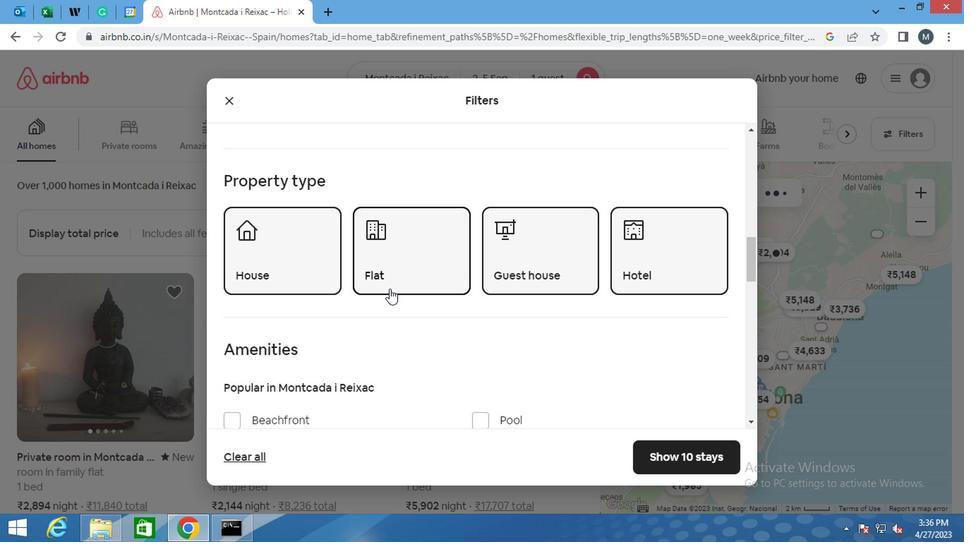 
Action: Mouse scrolled (382, 283) with delta (0, 0)
Screenshot: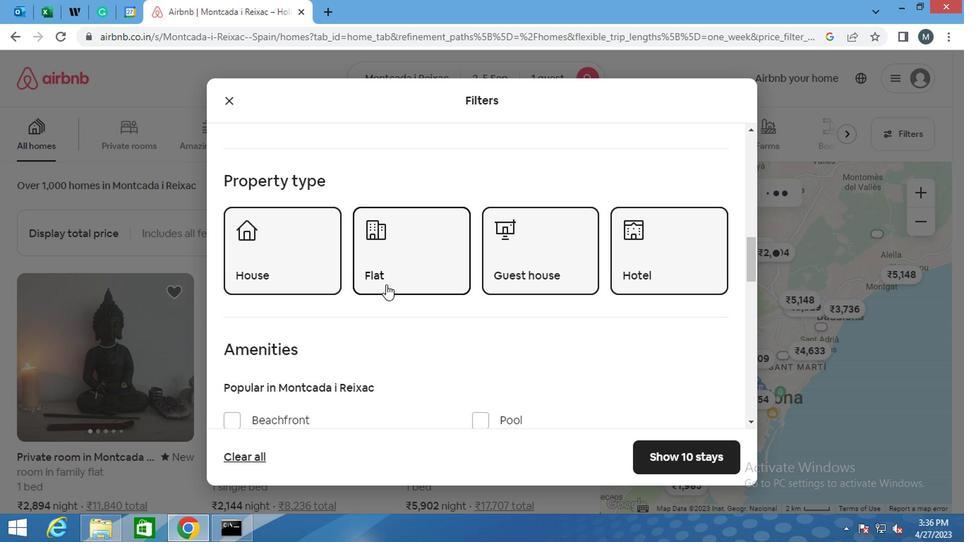 
Action: Mouse moved to (380, 282)
Screenshot: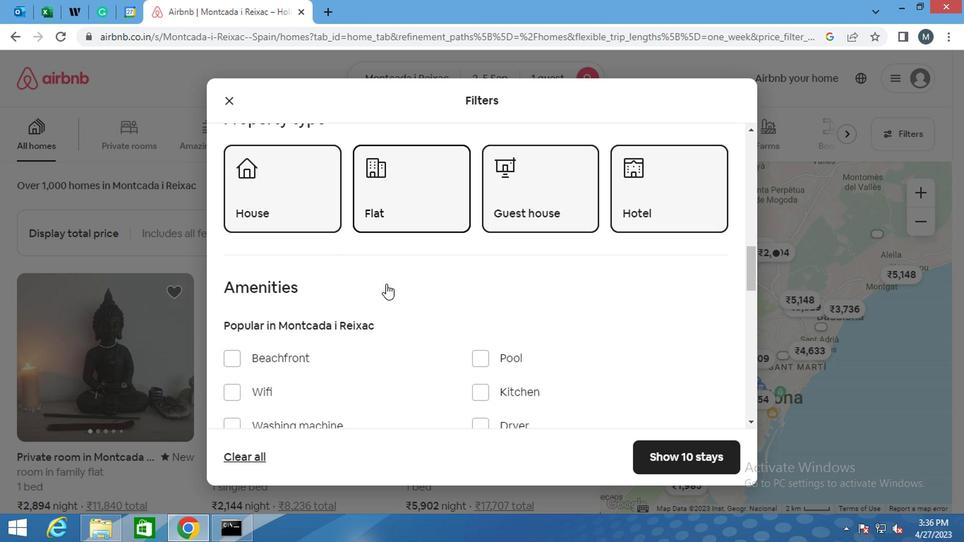 
Action: Mouse scrolled (380, 281) with delta (0, 0)
Screenshot: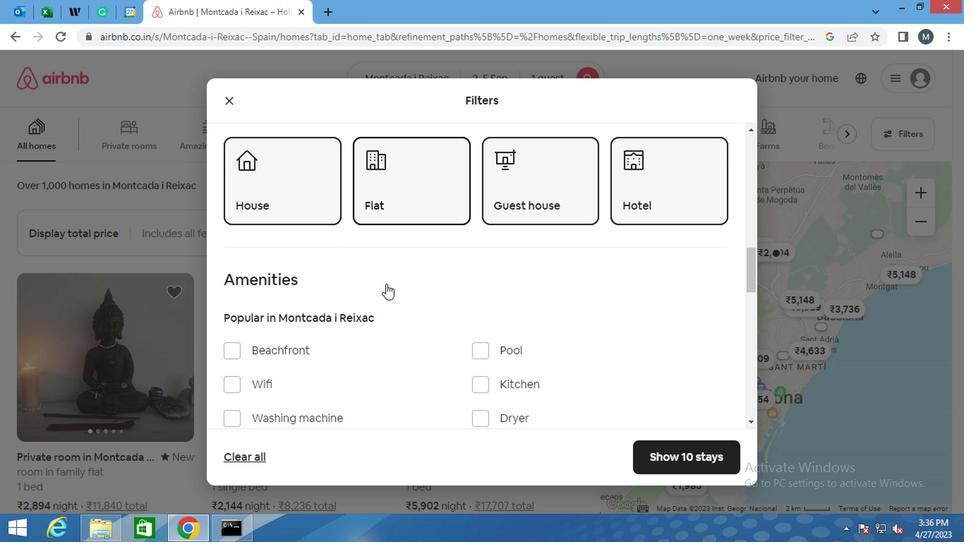 
Action: Mouse moved to (379, 282)
Screenshot: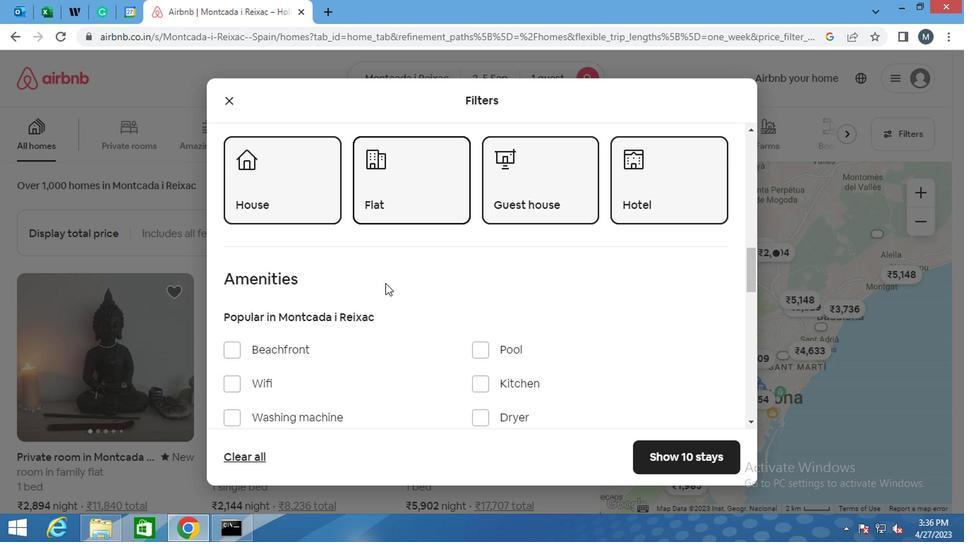 
Action: Mouse scrolled (379, 281) with delta (0, 0)
Screenshot: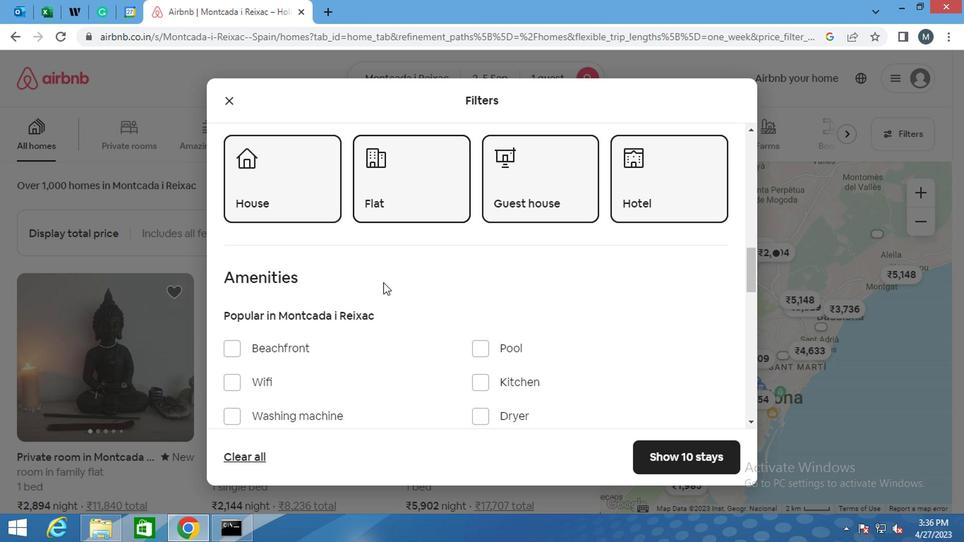 
Action: Mouse moved to (233, 279)
Screenshot: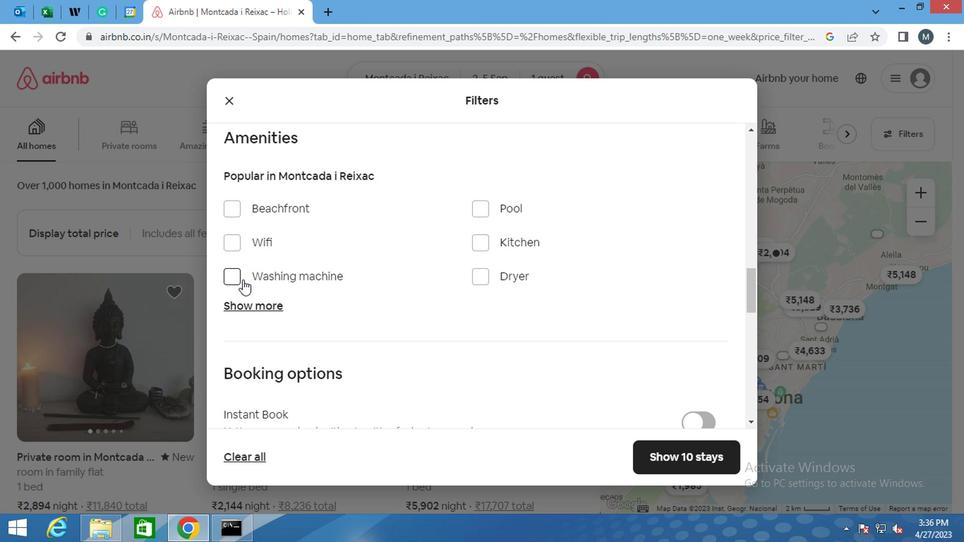 
Action: Mouse pressed left at (233, 279)
Screenshot: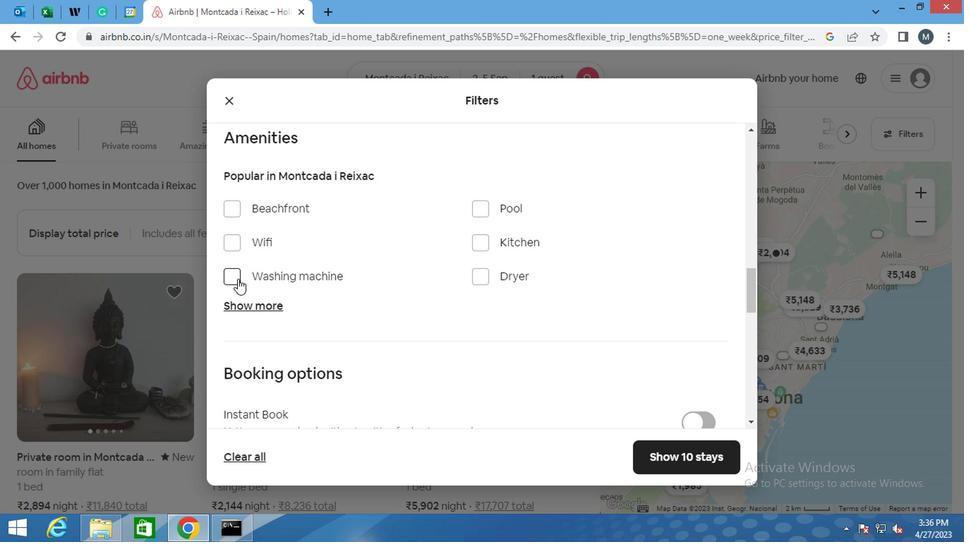 
Action: Mouse moved to (409, 283)
Screenshot: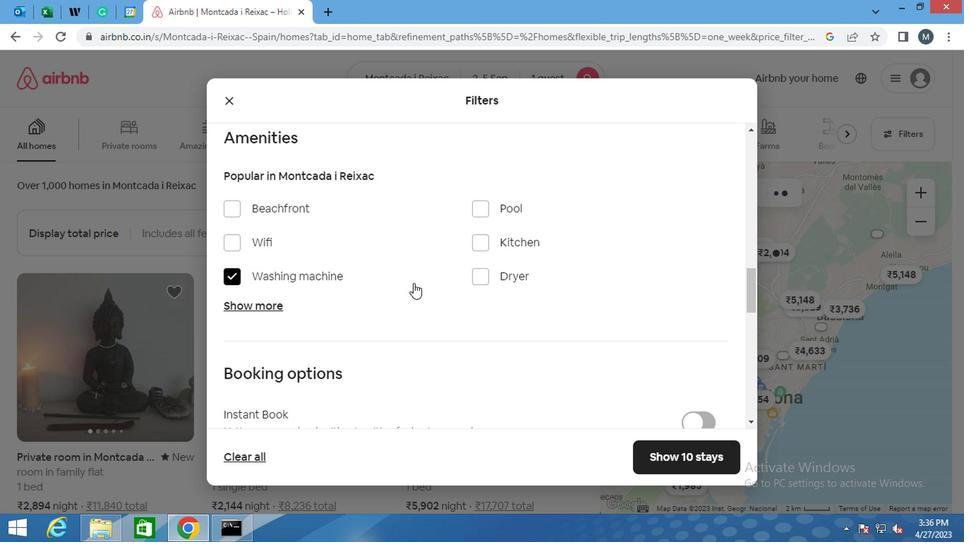 
Action: Mouse scrolled (409, 282) with delta (0, -1)
Screenshot: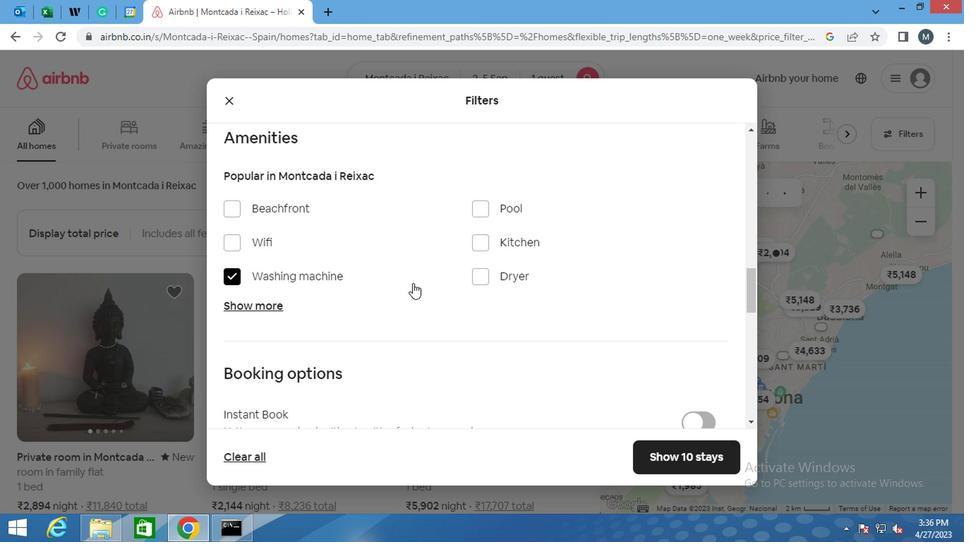 
Action: Mouse scrolled (409, 282) with delta (0, -1)
Screenshot: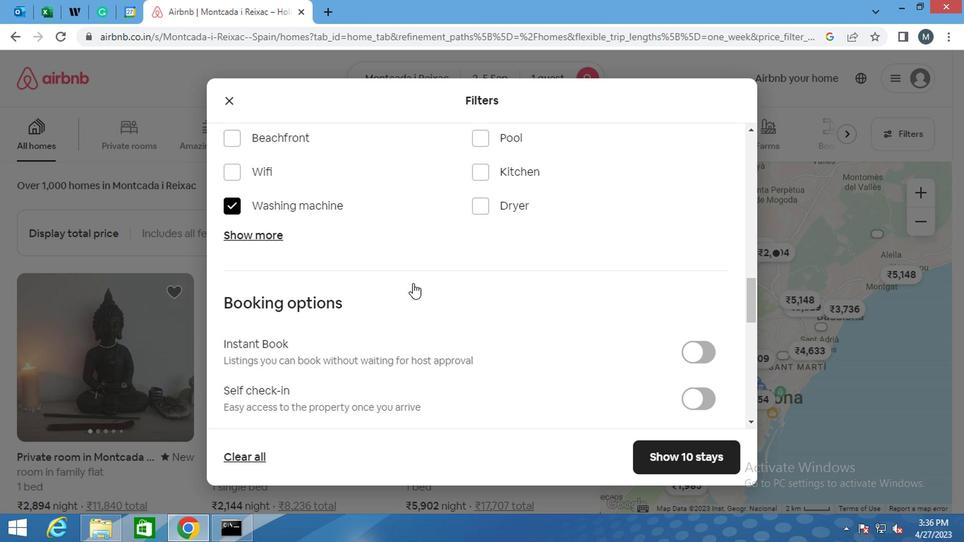 
Action: Mouse scrolled (409, 282) with delta (0, -1)
Screenshot: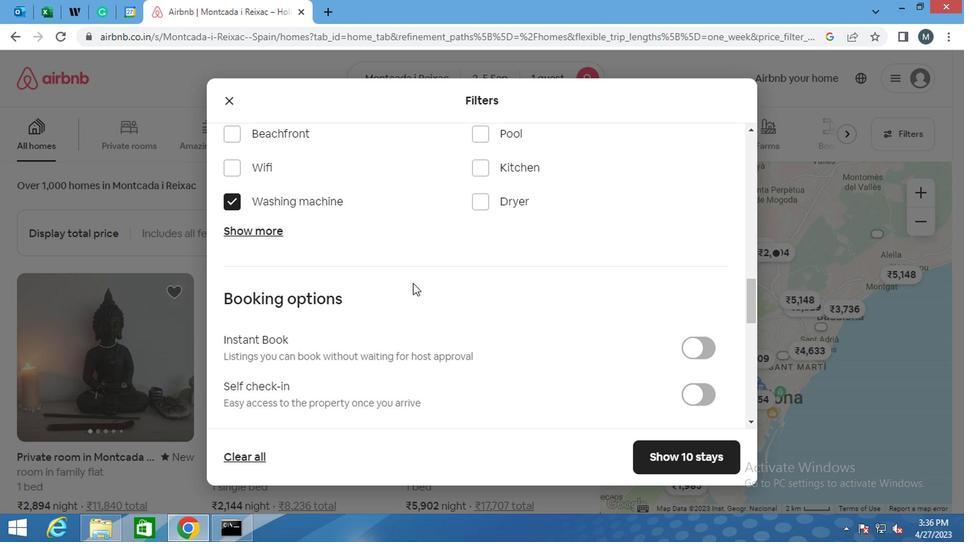 
Action: Mouse moved to (700, 258)
Screenshot: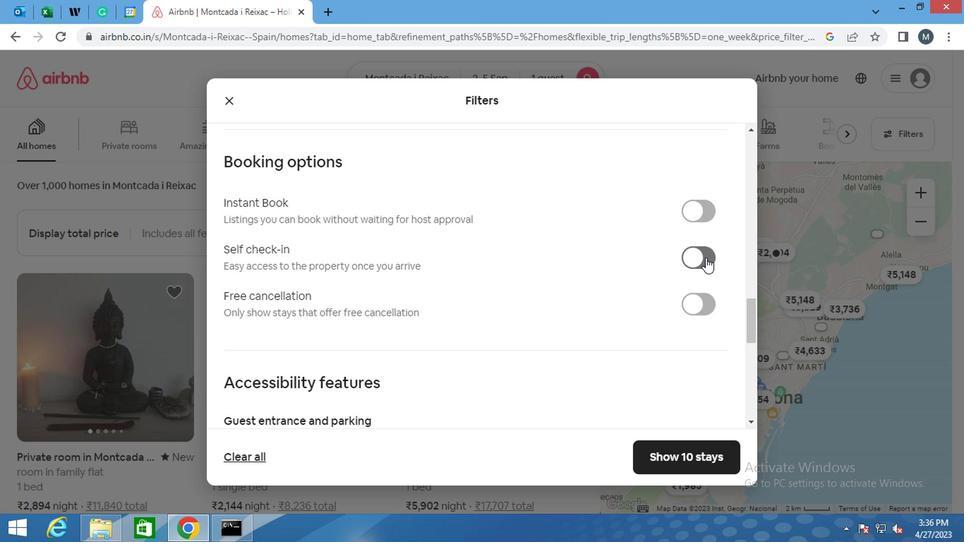 
Action: Mouse pressed left at (700, 258)
Screenshot: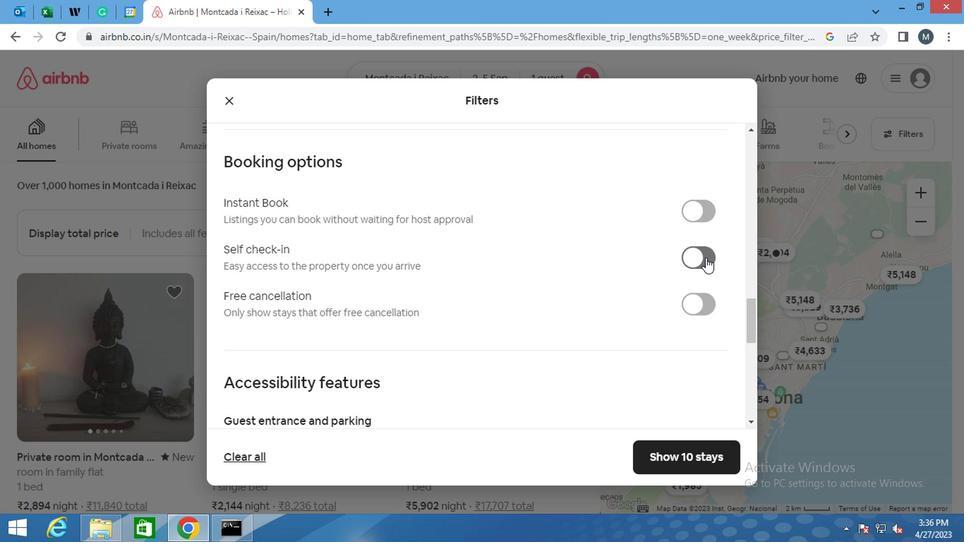 
Action: Mouse moved to (435, 297)
Screenshot: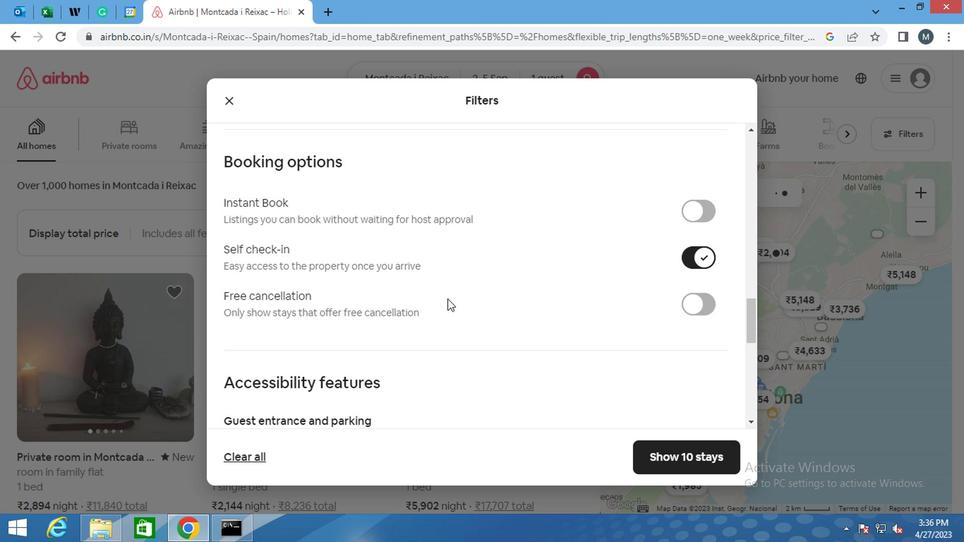 
Action: Mouse scrolled (435, 297) with delta (0, 0)
Screenshot: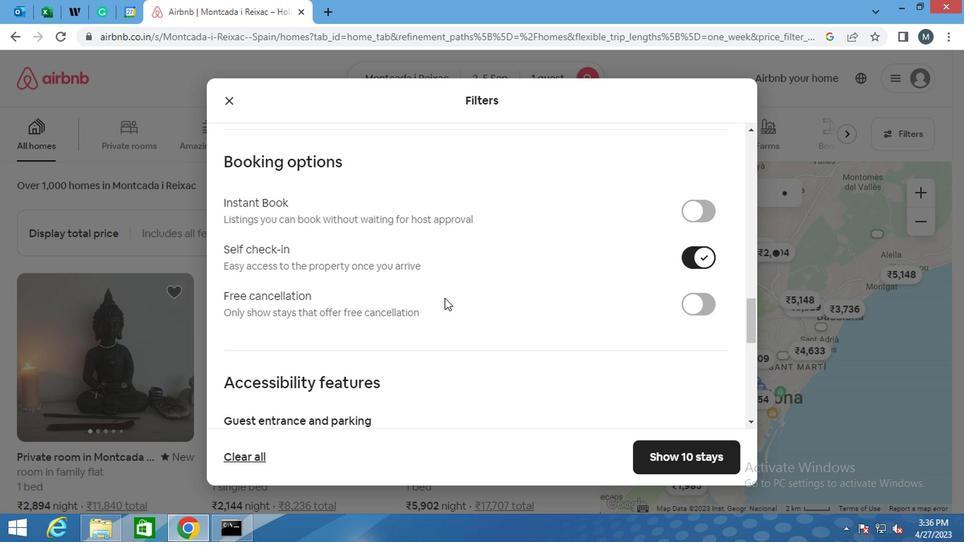 
Action: Mouse moved to (435, 297)
Screenshot: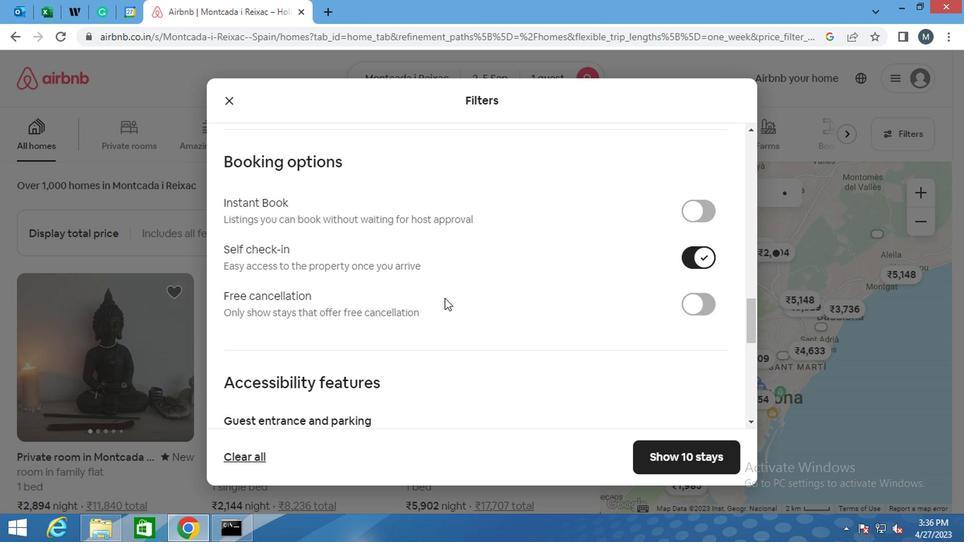 
Action: Mouse scrolled (435, 297) with delta (0, 0)
Screenshot: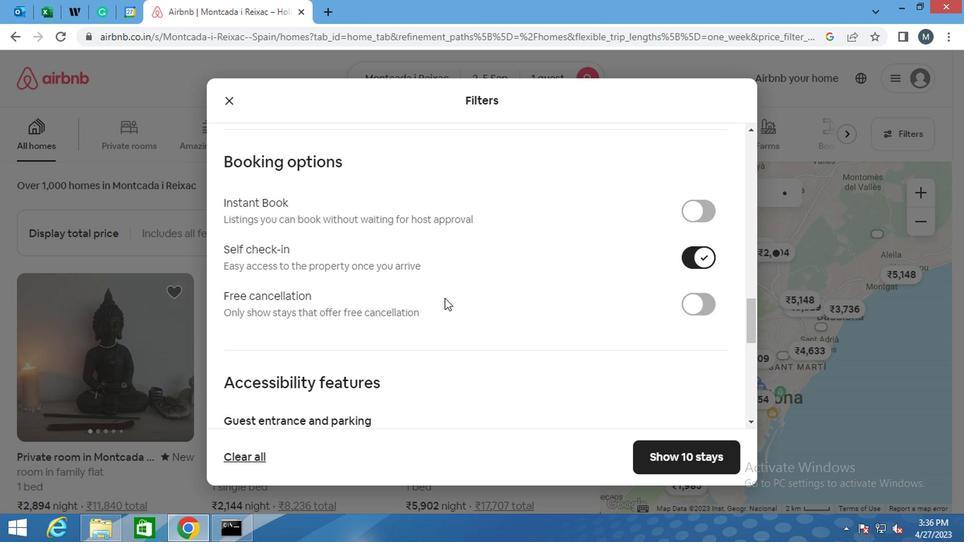 
Action: Mouse moved to (409, 297)
Screenshot: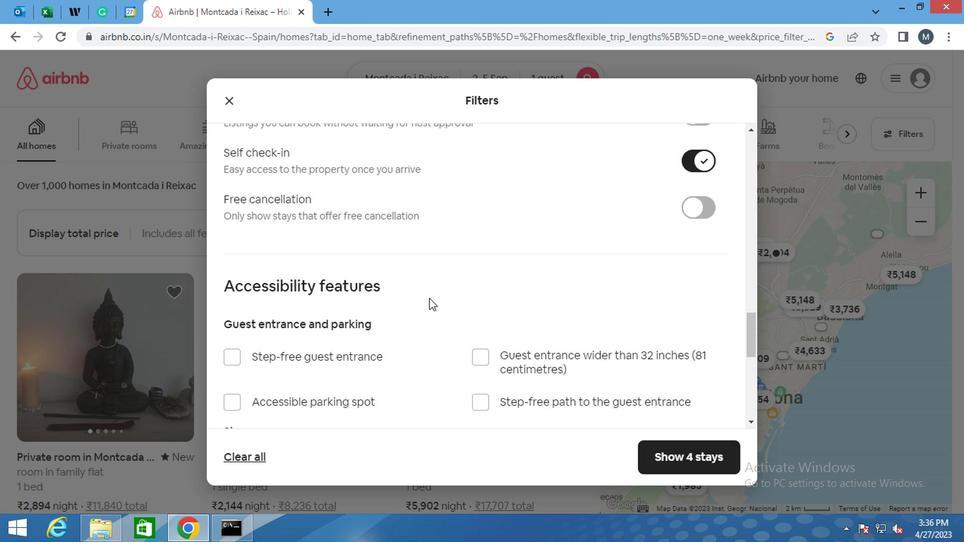 
Action: Mouse scrolled (409, 296) with delta (0, -1)
Screenshot: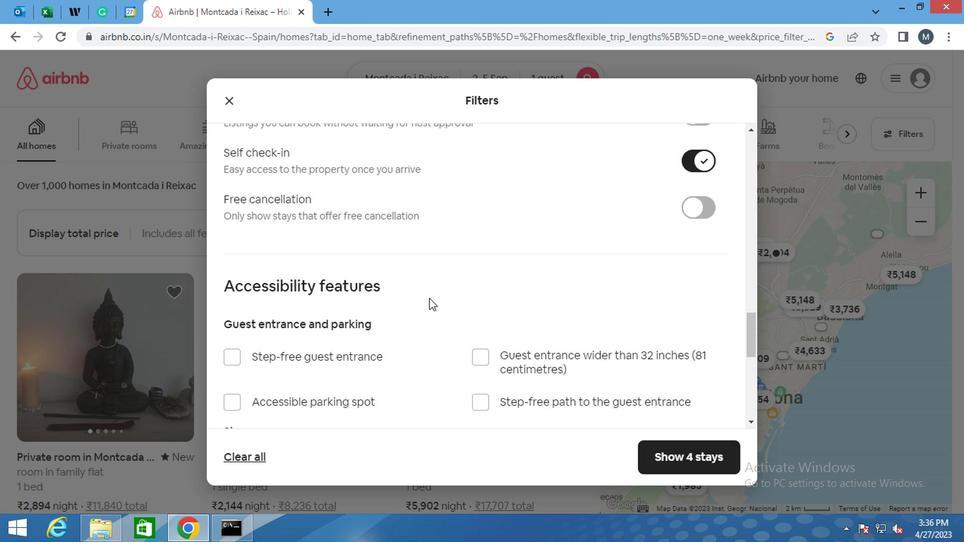
Action: Mouse moved to (403, 299)
Screenshot: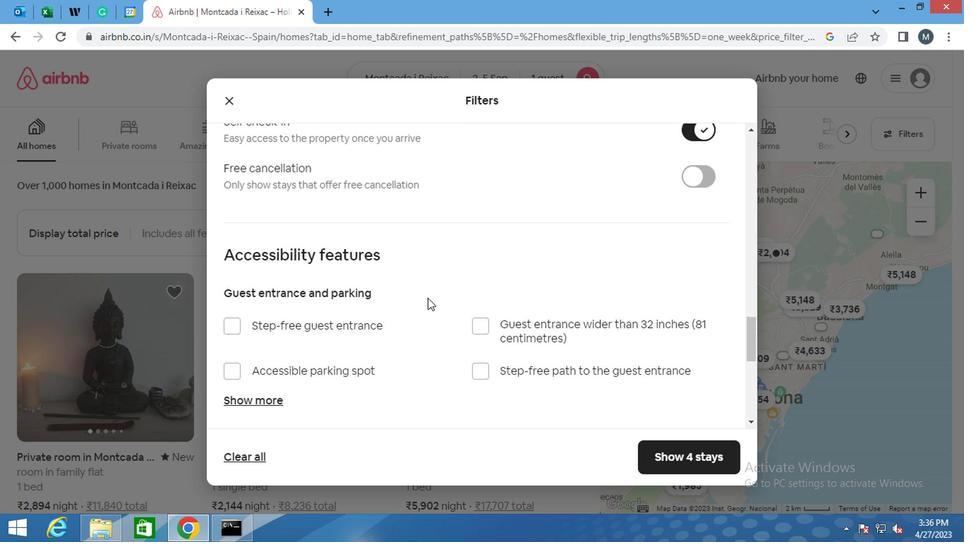 
Action: Mouse scrolled (403, 299) with delta (0, 0)
Screenshot: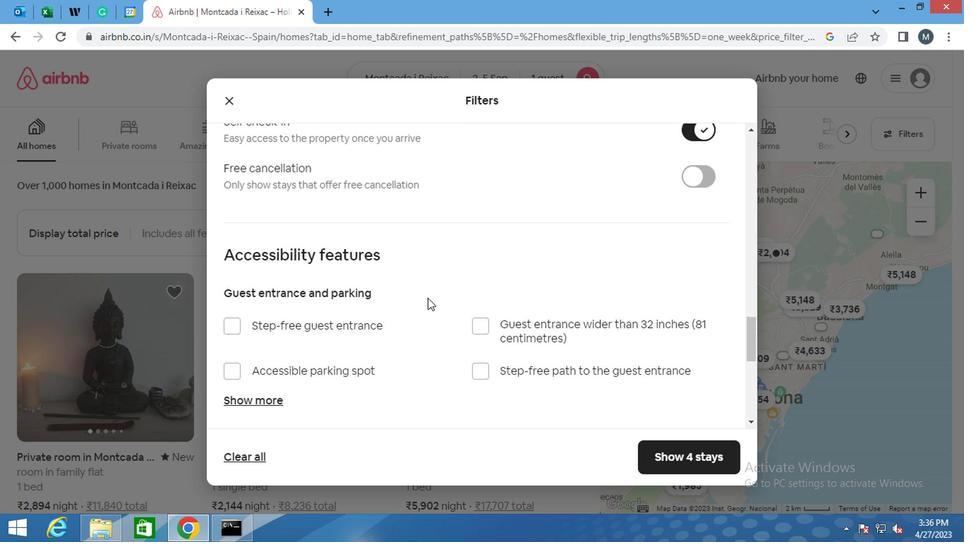 
Action: Mouse moved to (363, 306)
Screenshot: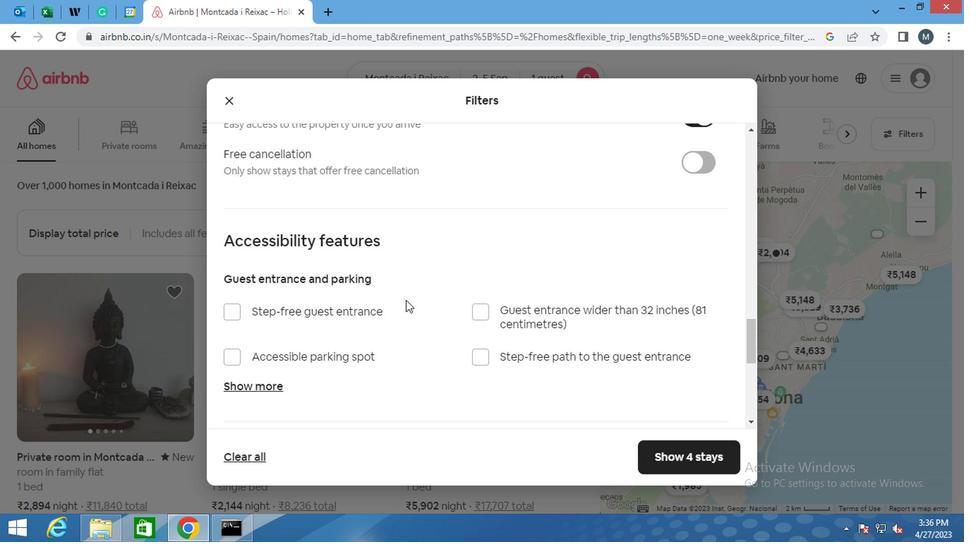 
Action: Mouse scrolled (363, 305) with delta (0, -1)
Screenshot: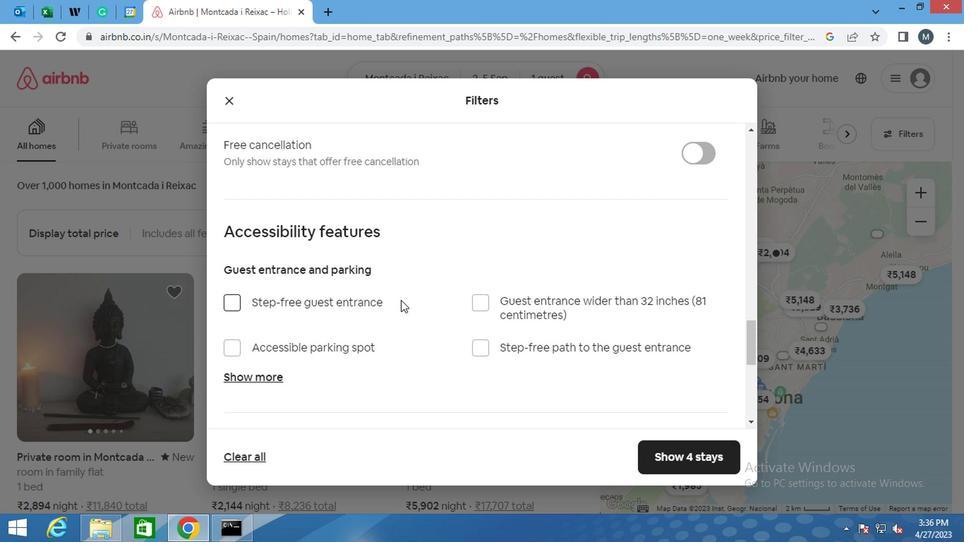 
Action: Mouse moved to (318, 315)
Screenshot: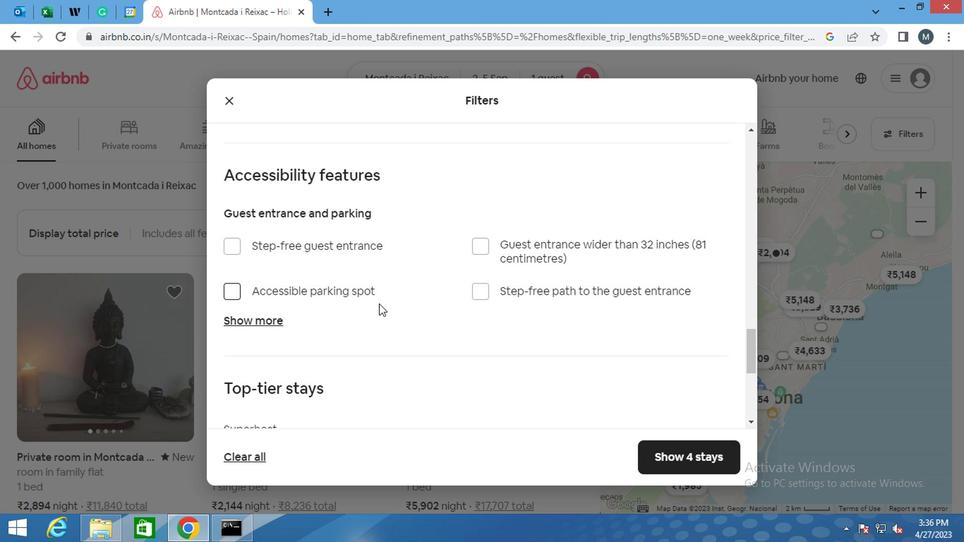 
Action: Mouse scrolled (318, 314) with delta (0, -1)
Screenshot: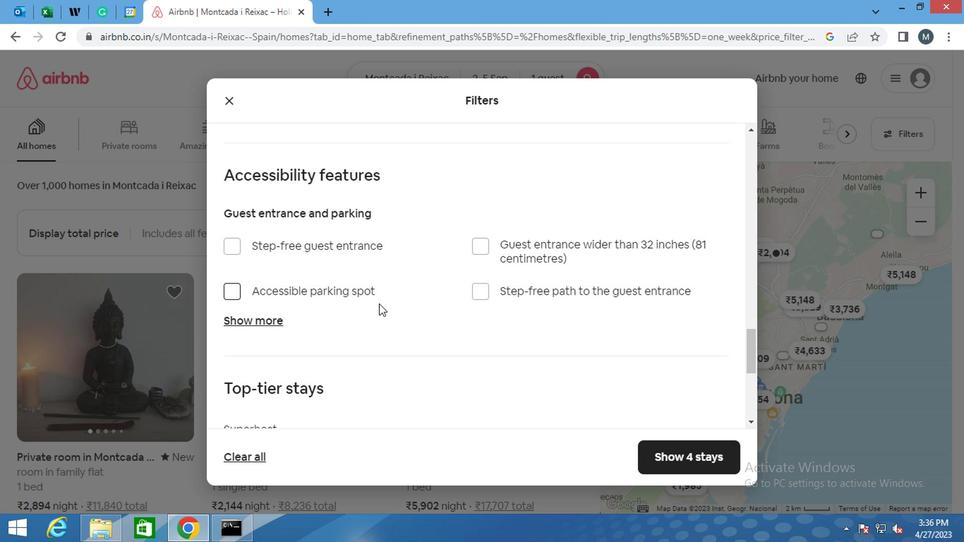 
Action: Mouse moved to (235, 386)
Screenshot: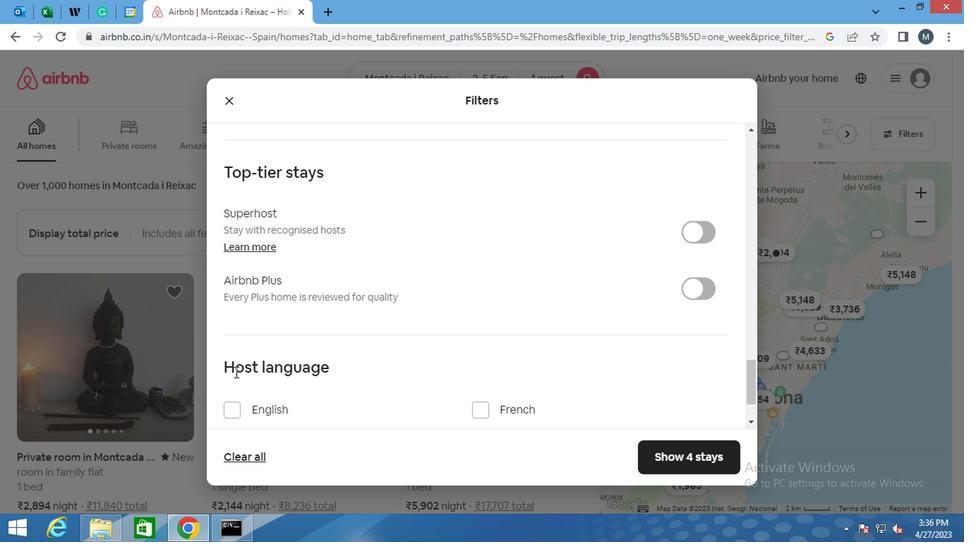 
Action: Mouse scrolled (235, 385) with delta (0, 0)
Screenshot: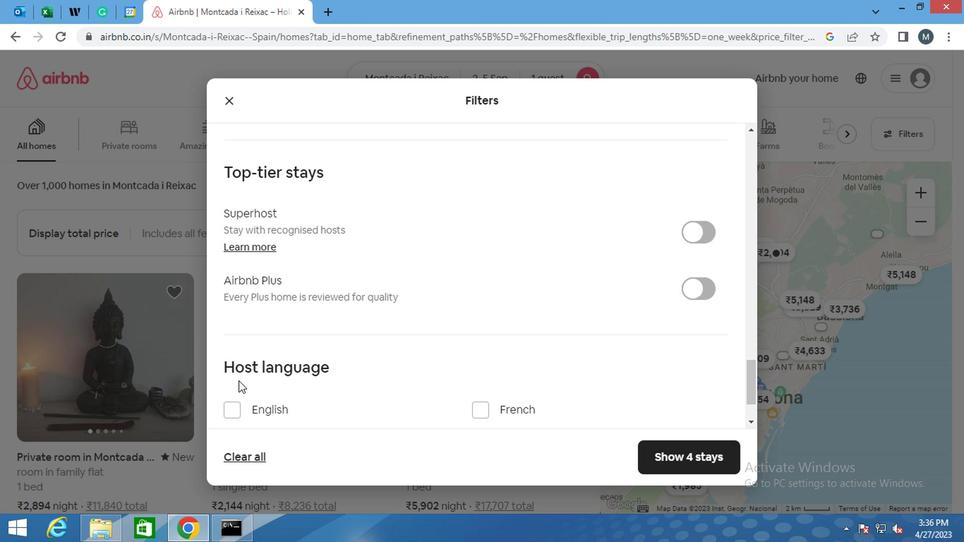
Action: Mouse moved to (232, 340)
Screenshot: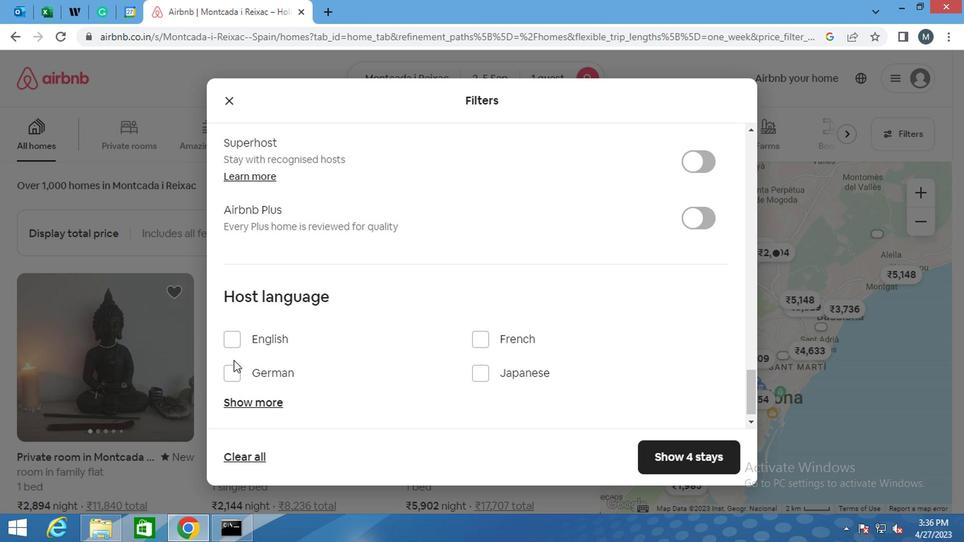 
Action: Mouse pressed left at (232, 340)
Screenshot: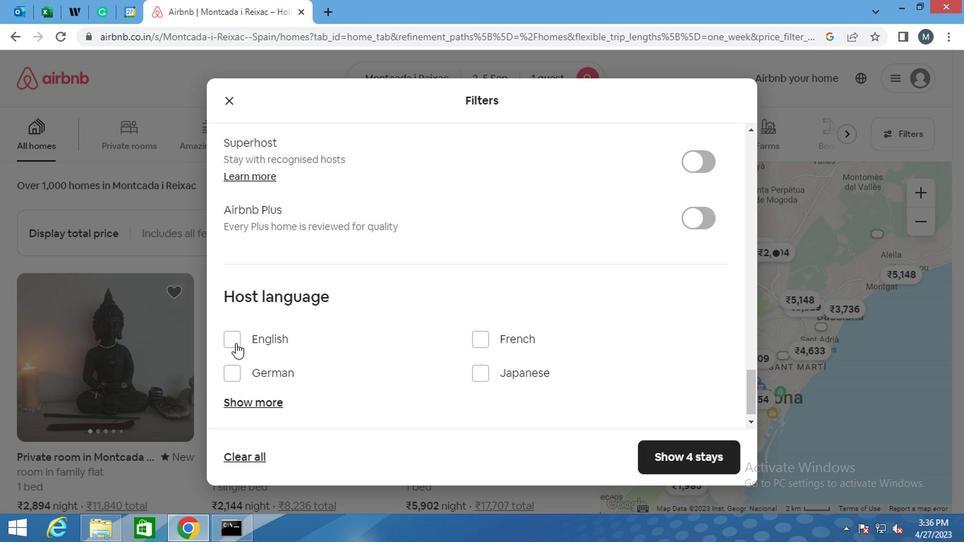 
Action: Mouse moved to (694, 457)
Screenshot: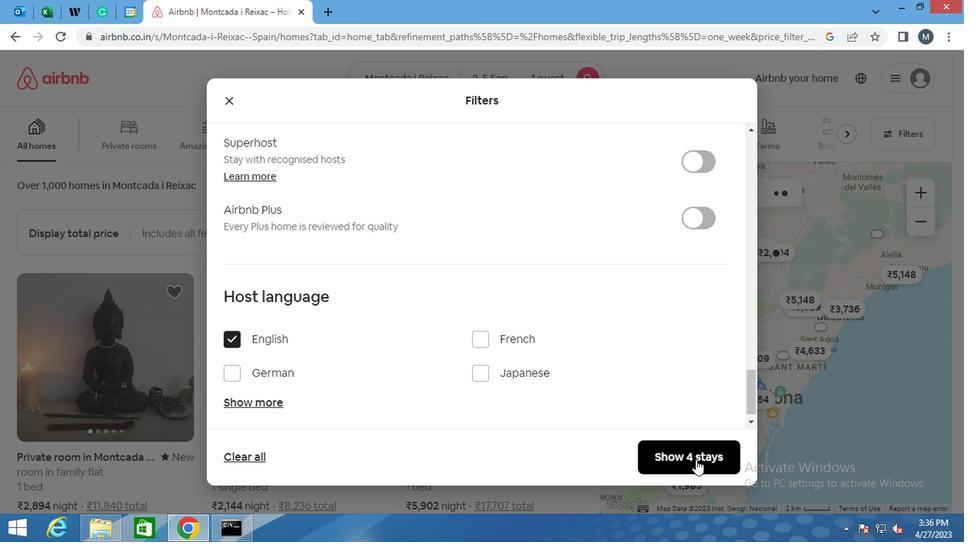 
Action: Mouse pressed left at (694, 457)
Screenshot: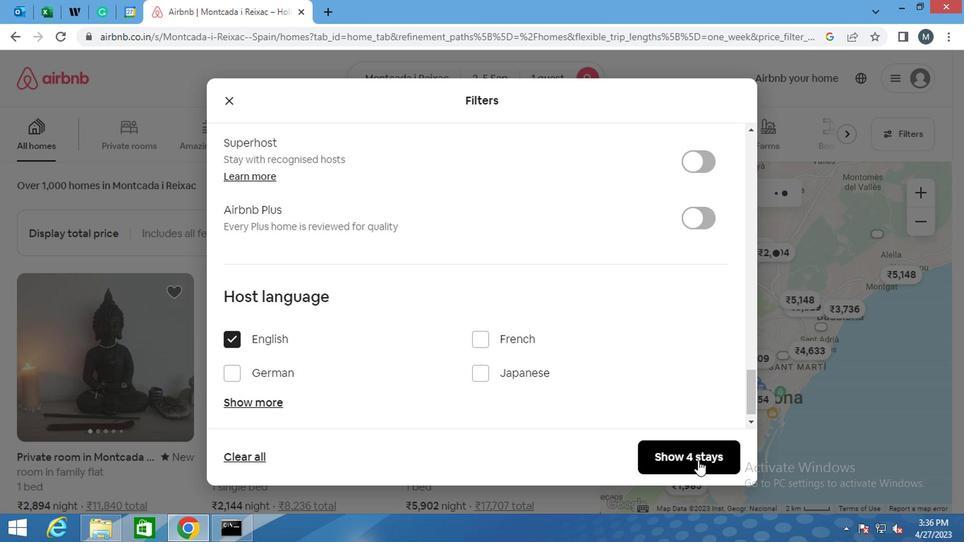 
Action: Mouse moved to (688, 456)
Screenshot: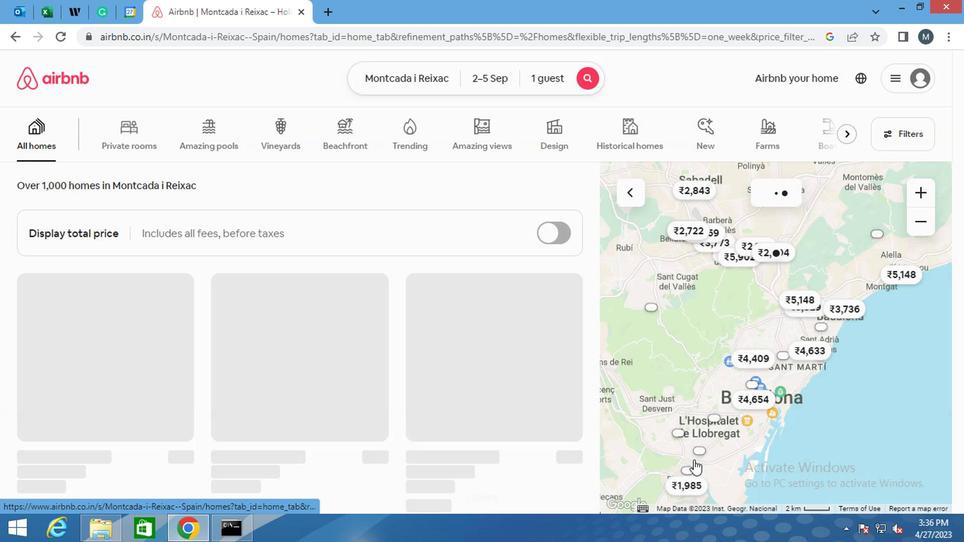 
